 Task: Look for space in Chegutu, Zimbabwe from 26th August, 2023 to 10th September, 2023 for 6 adults, 2 children in price range Rs.10000 to Rs.15000. Place can be entire place or shared room with 6 bedrooms having 6 beds and 6 bathrooms. Property type can be house, flat, guest house. Amenities needed are: wifi, TV, free parkinig on premises, gym, breakfast. Booking option can be shelf check-in. Required host language is English.
Action: Mouse moved to (405, 104)
Screenshot: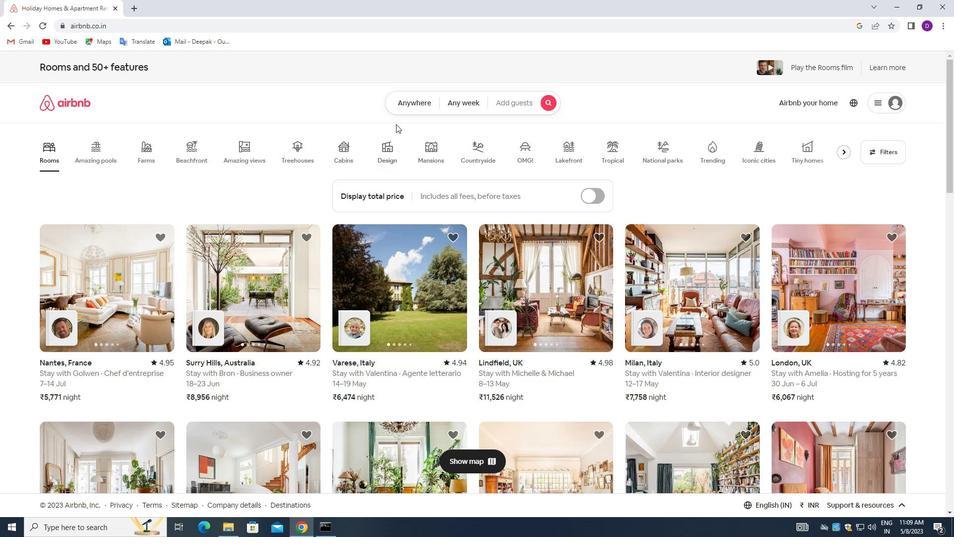 
Action: Mouse pressed left at (405, 104)
Screenshot: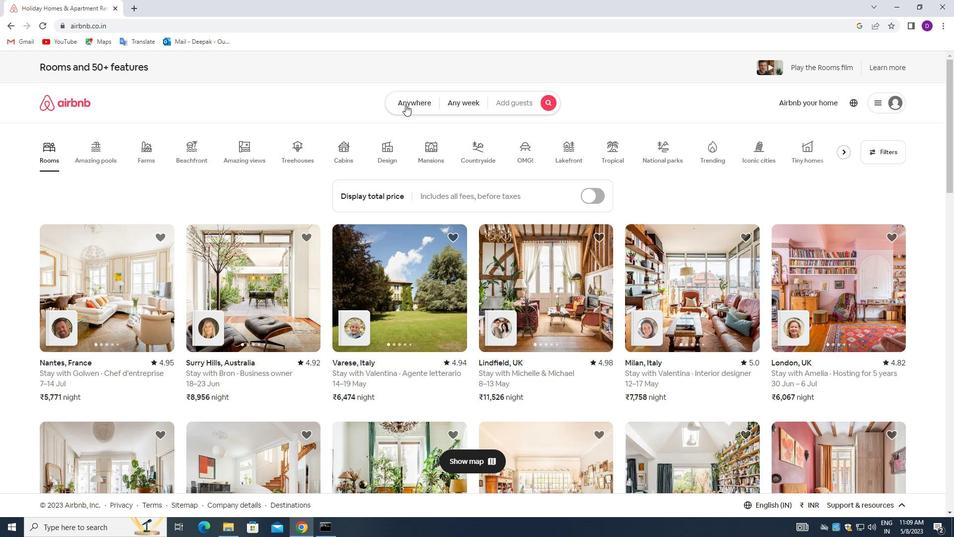
Action: Mouse moved to (339, 138)
Screenshot: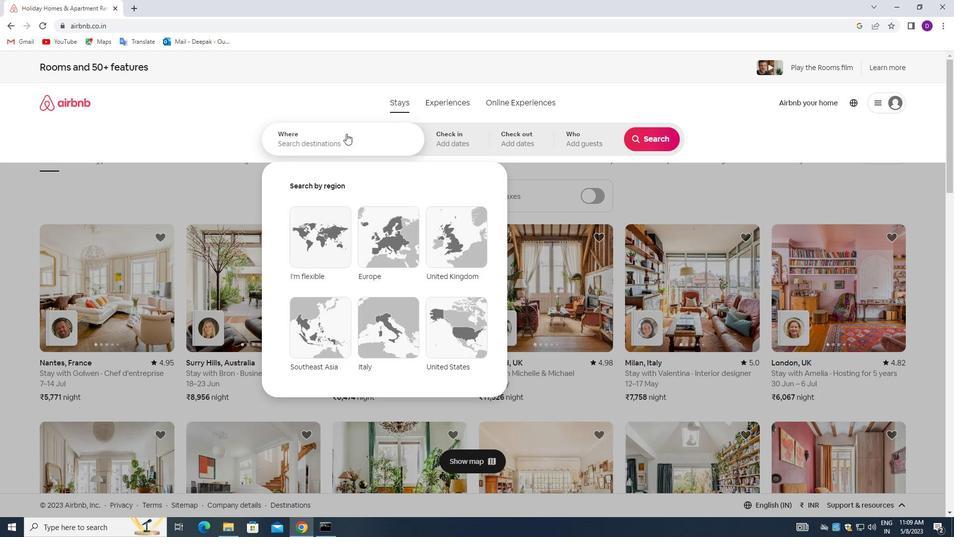 
Action: Mouse pressed left at (339, 138)
Screenshot: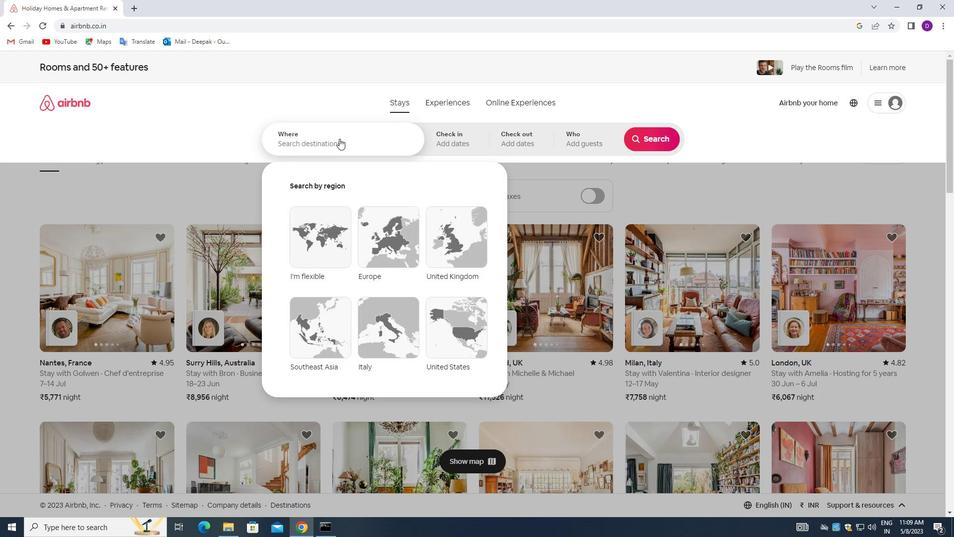 
Action: Mouse moved to (200, 190)
Screenshot: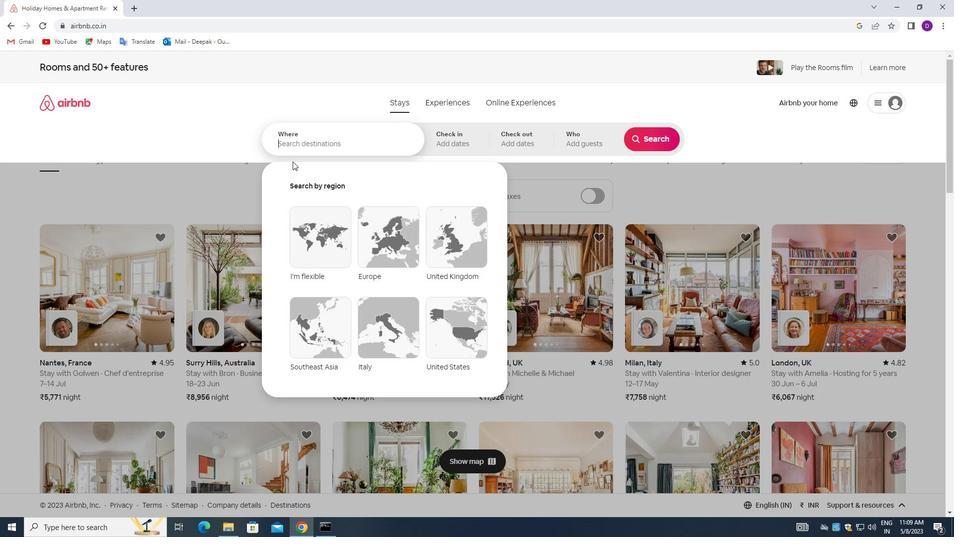 
Action: Key pressed <Key.shift_r>Space<Key.space><Key.backspace><Key.backspace><Key.backspace><Key.backspace><Key.backspace><Key.backspace><Key.backspace><Key.shift_r><Key.shift_r><Key.shift_r>Chegutu,<Key.space><Key.shift_r>Zimbabwe<Key.enter>
Screenshot: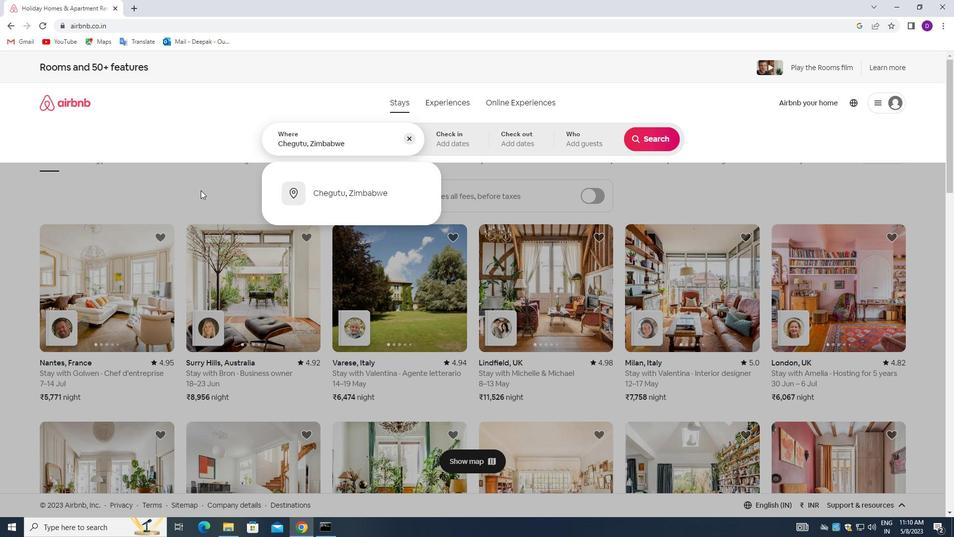
Action: Mouse moved to (648, 219)
Screenshot: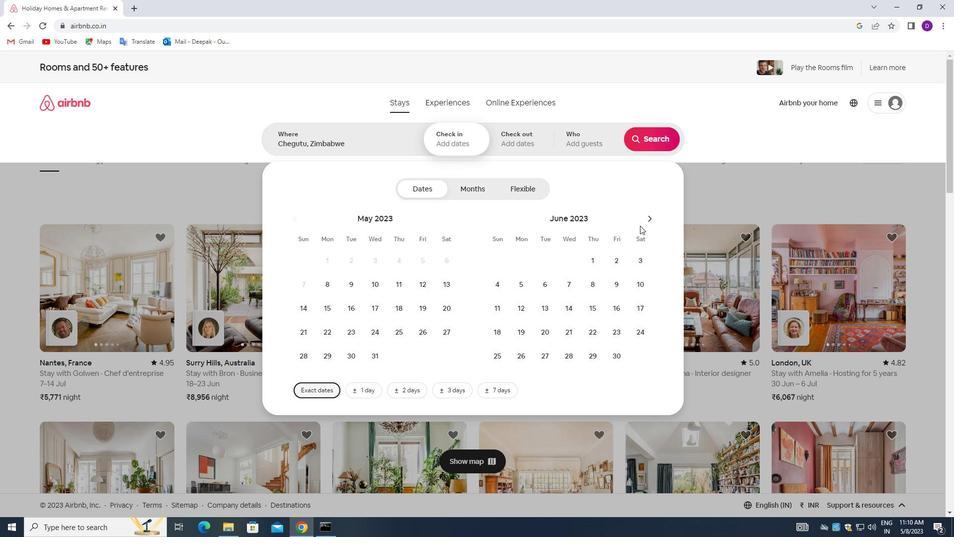 
Action: Mouse pressed left at (648, 219)
Screenshot: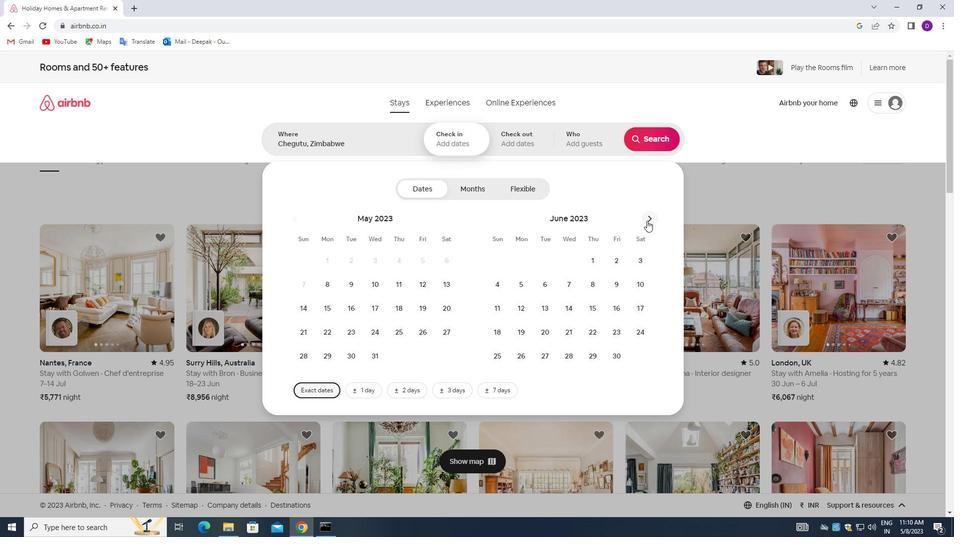 
Action: Mouse moved to (648, 219)
Screenshot: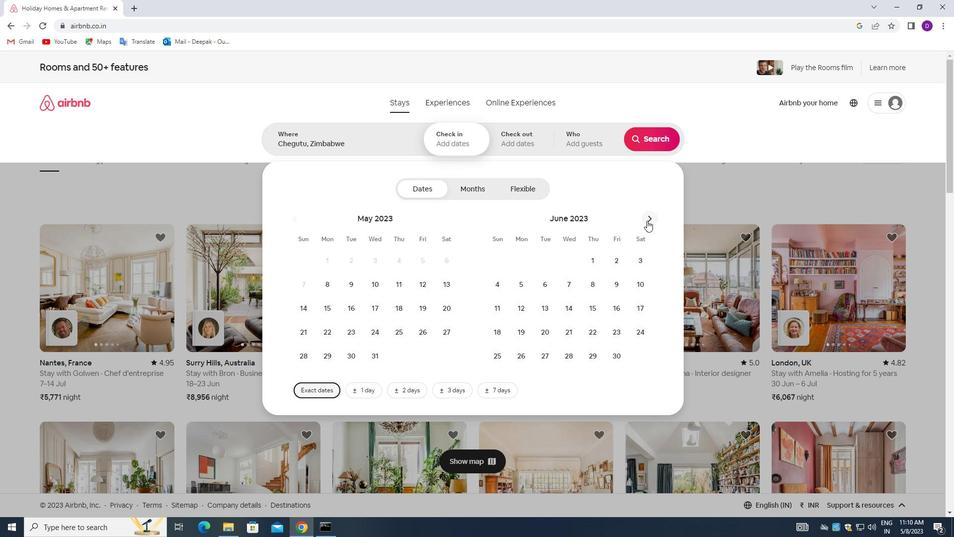 
Action: Mouse pressed left at (648, 219)
Screenshot: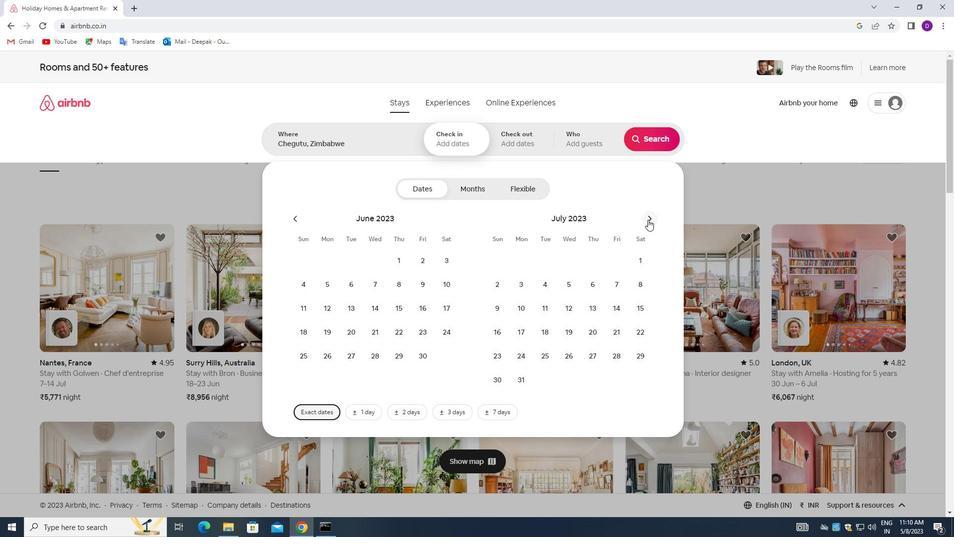 
Action: Mouse pressed left at (648, 219)
Screenshot: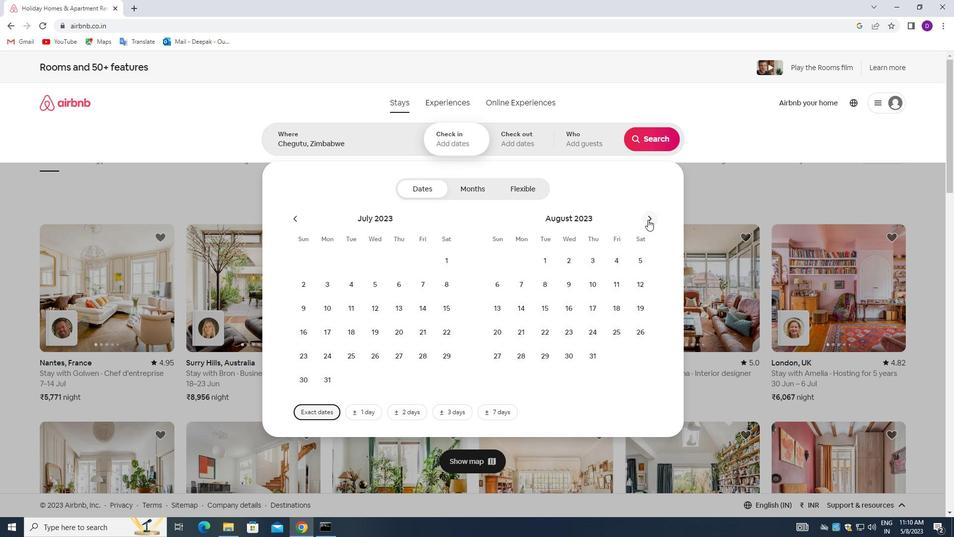 
Action: Mouse moved to (445, 325)
Screenshot: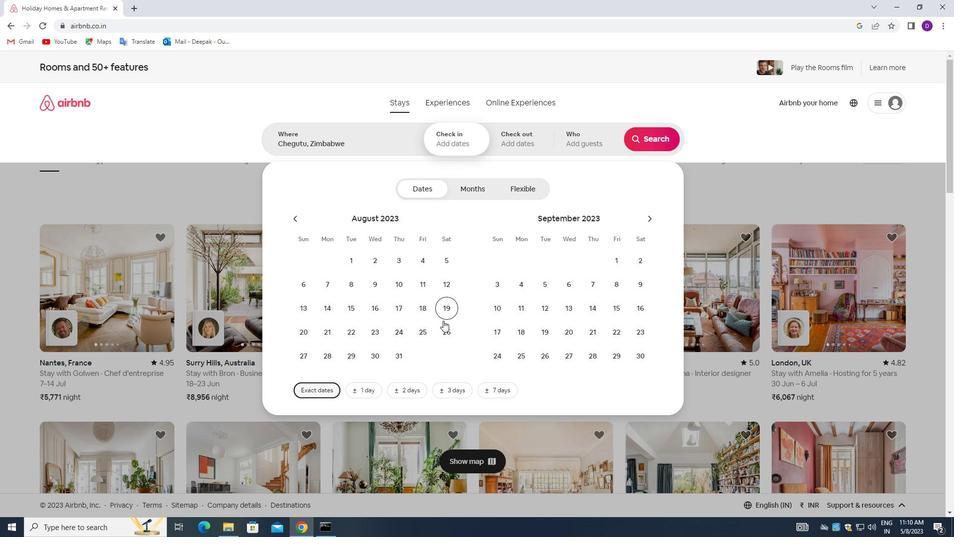 
Action: Mouse pressed left at (445, 325)
Screenshot: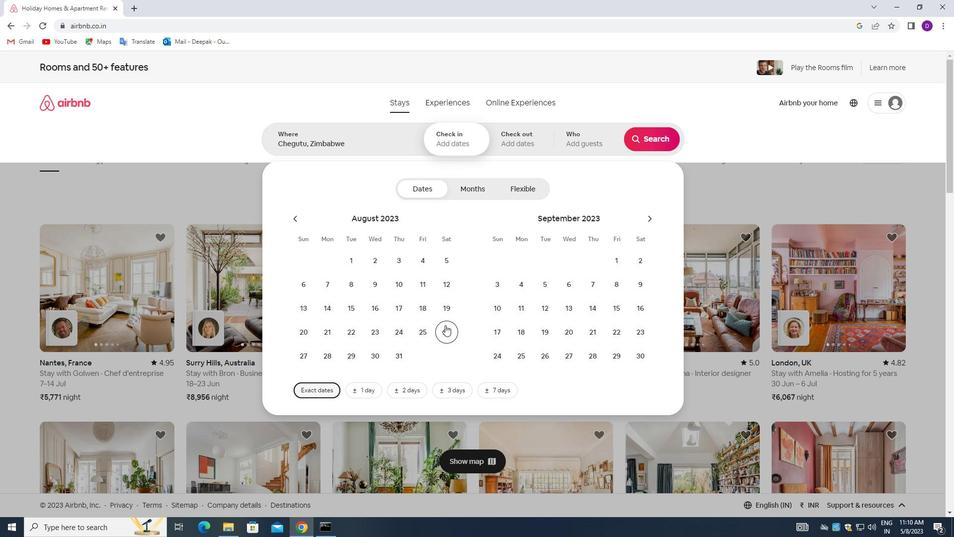 
Action: Mouse moved to (487, 308)
Screenshot: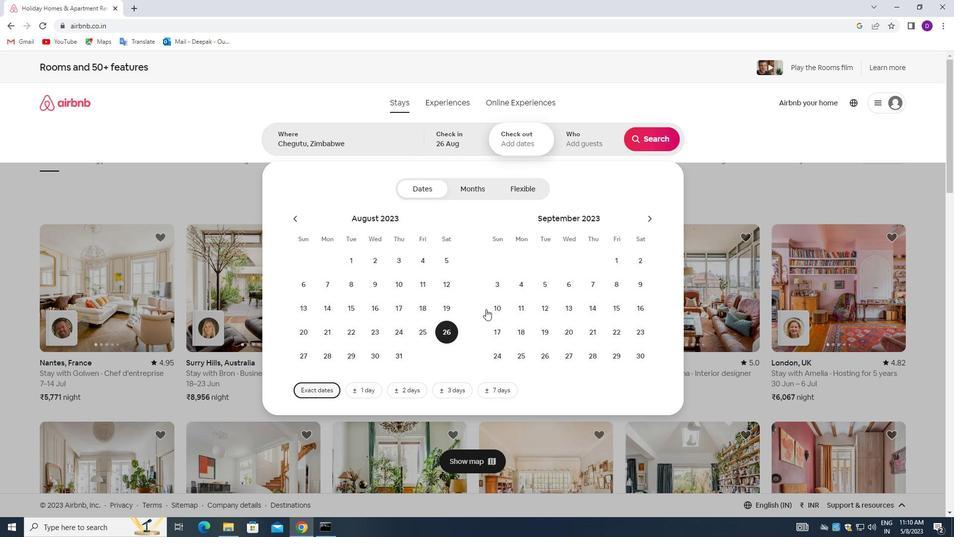 
Action: Mouse pressed left at (487, 308)
Screenshot: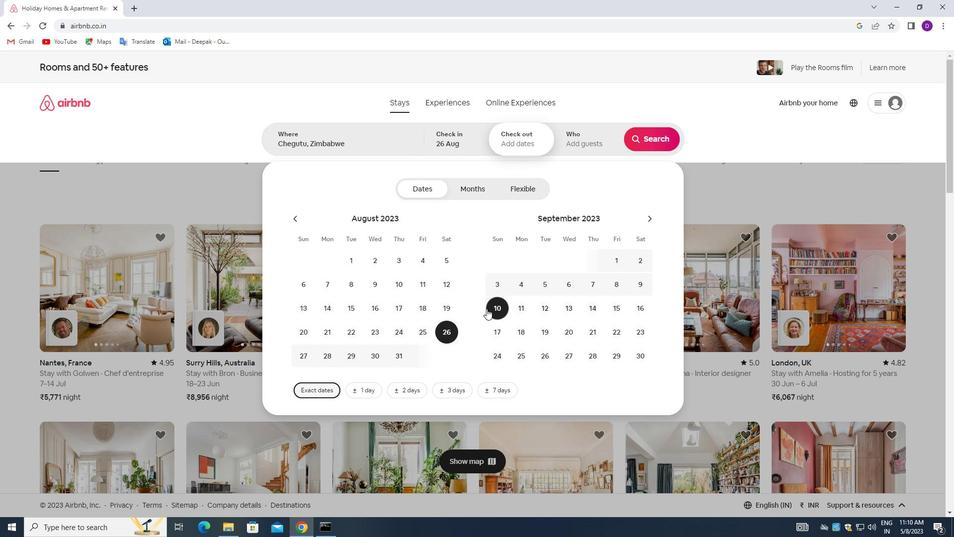 
Action: Mouse moved to (579, 141)
Screenshot: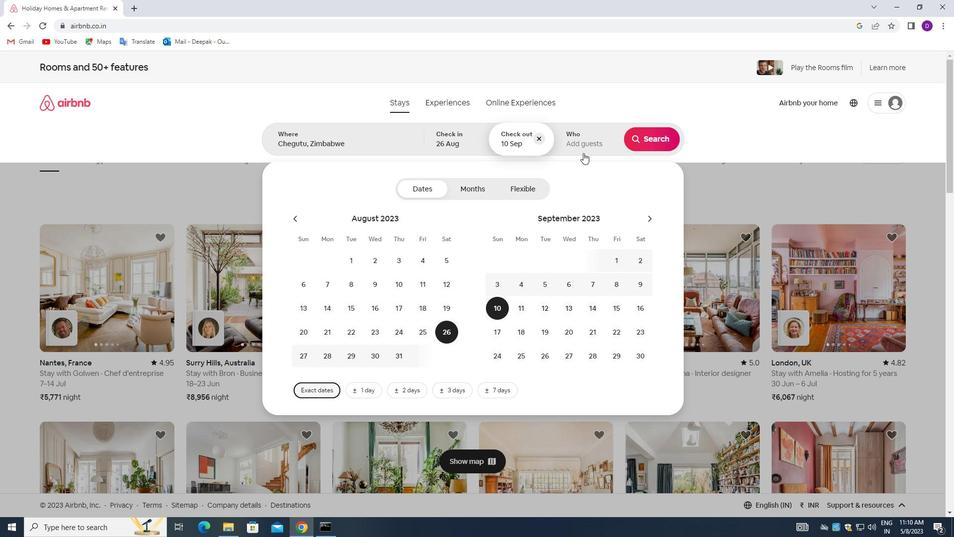 
Action: Mouse pressed left at (579, 141)
Screenshot: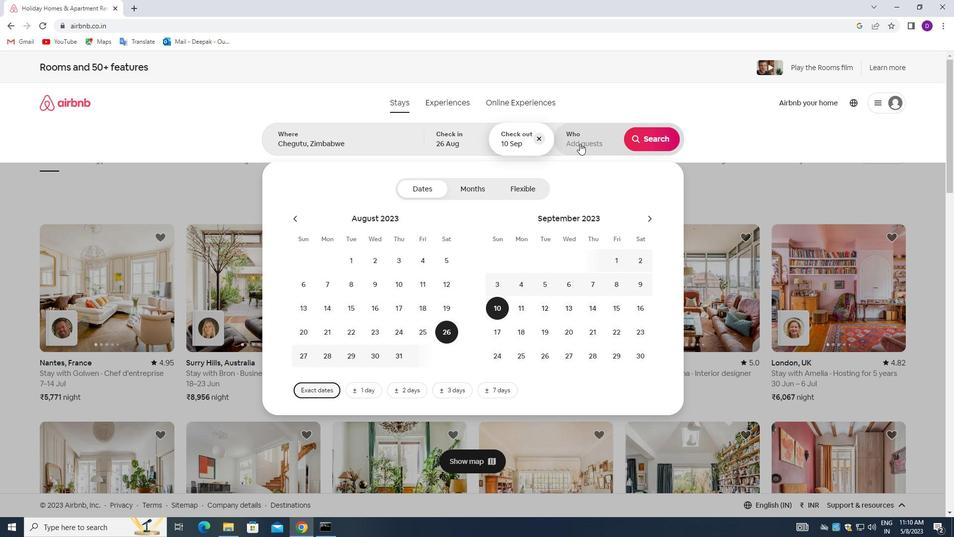 
Action: Mouse moved to (653, 192)
Screenshot: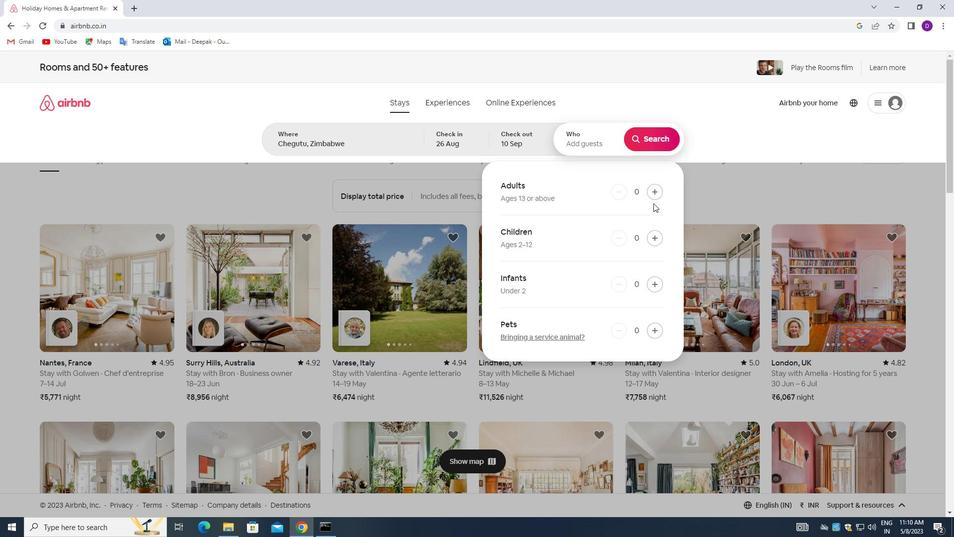 
Action: Mouse pressed left at (653, 192)
Screenshot: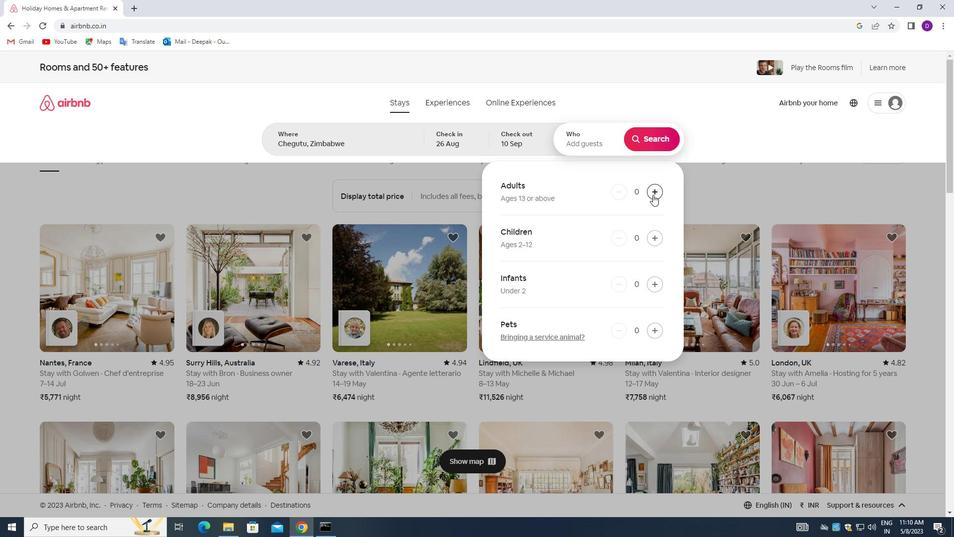 
Action: Mouse pressed left at (653, 192)
Screenshot: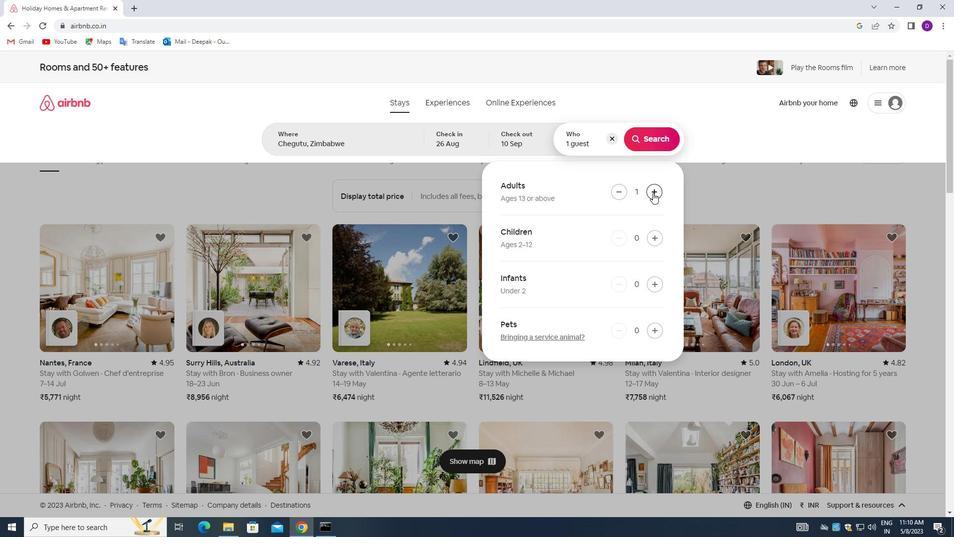 
Action: Mouse pressed left at (653, 192)
Screenshot: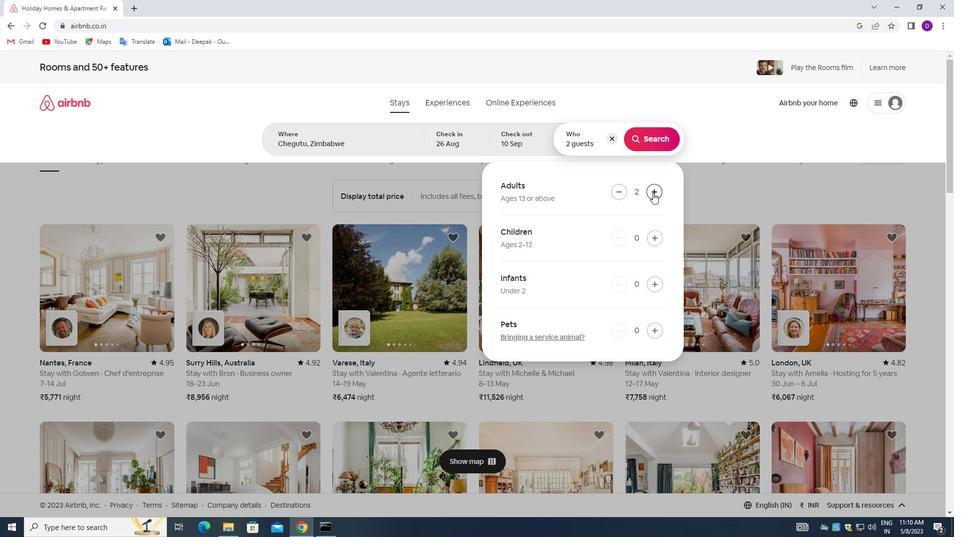 
Action: Mouse pressed left at (653, 192)
Screenshot: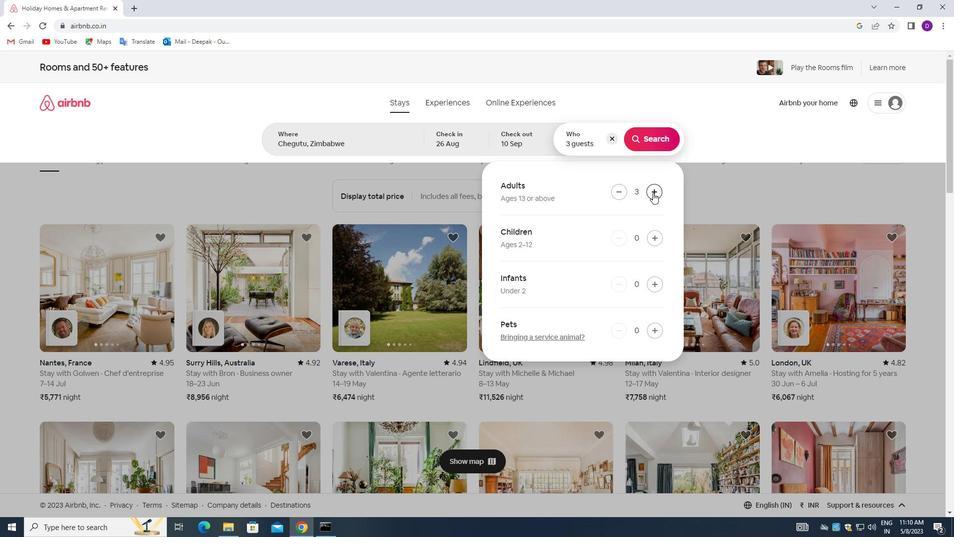 
Action: Mouse pressed left at (653, 192)
Screenshot: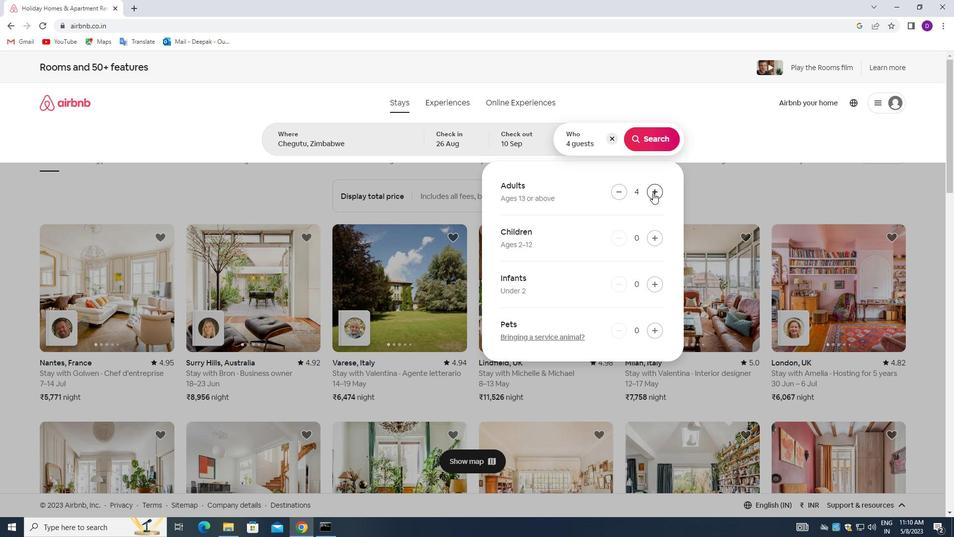 
Action: Mouse pressed left at (653, 192)
Screenshot: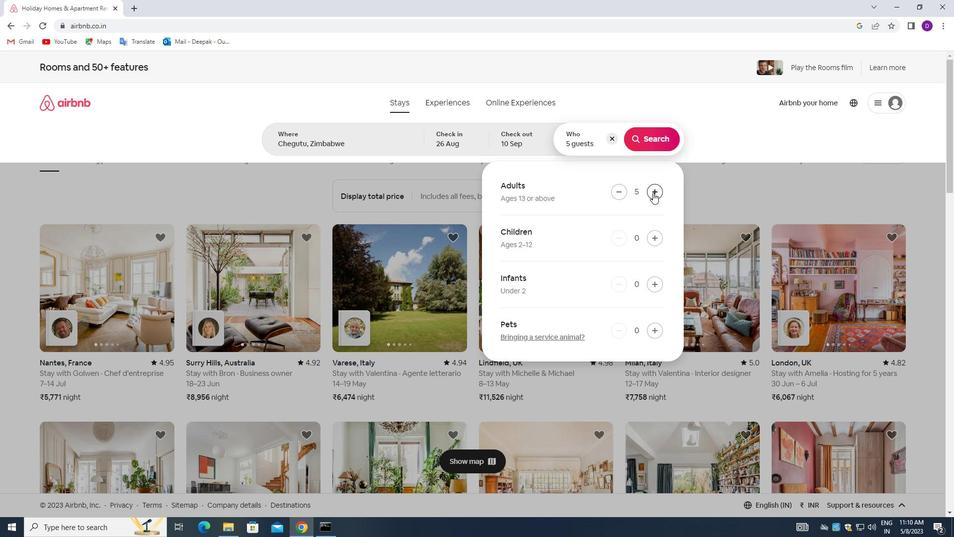 
Action: Mouse moved to (660, 238)
Screenshot: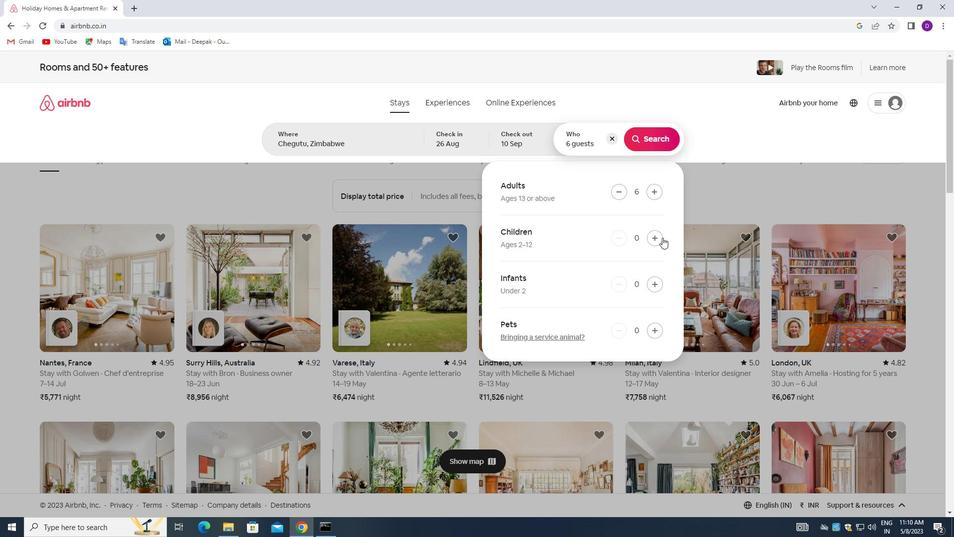 
Action: Mouse pressed left at (660, 238)
Screenshot: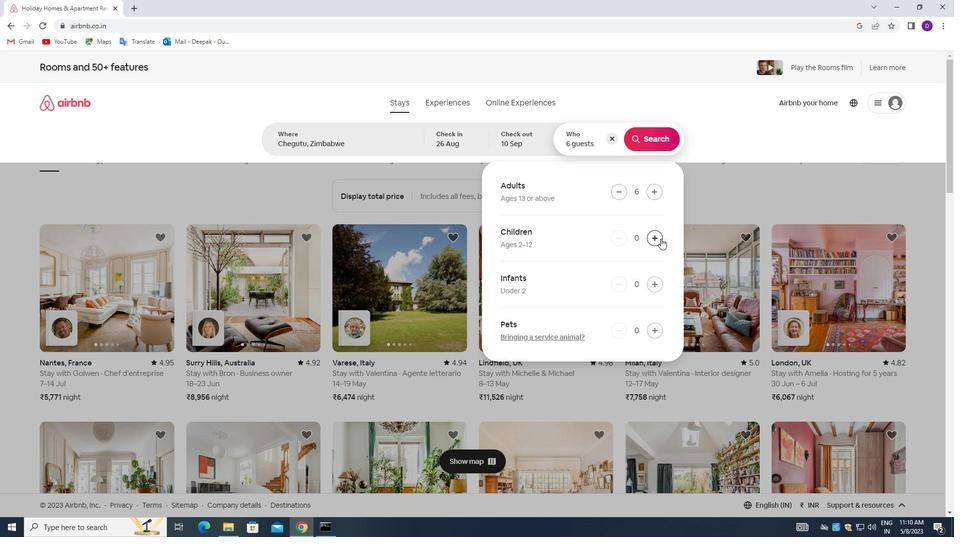 
Action: Mouse pressed left at (660, 238)
Screenshot: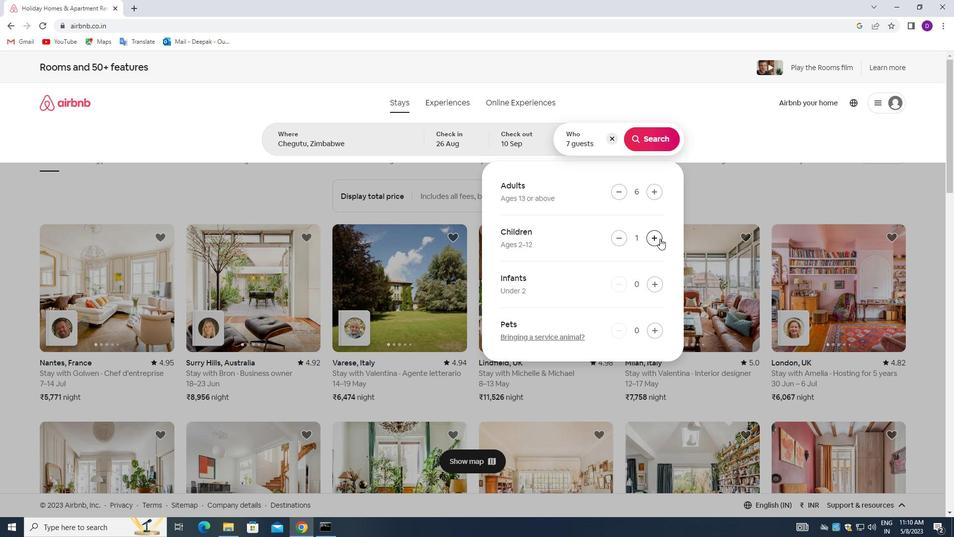 
Action: Mouse moved to (655, 140)
Screenshot: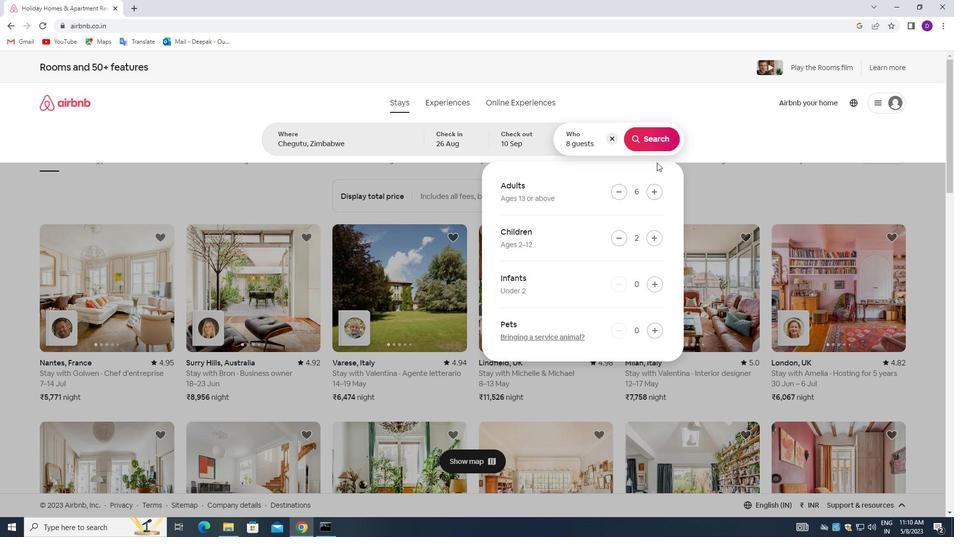 
Action: Mouse pressed left at (655, 140)
Screenshot: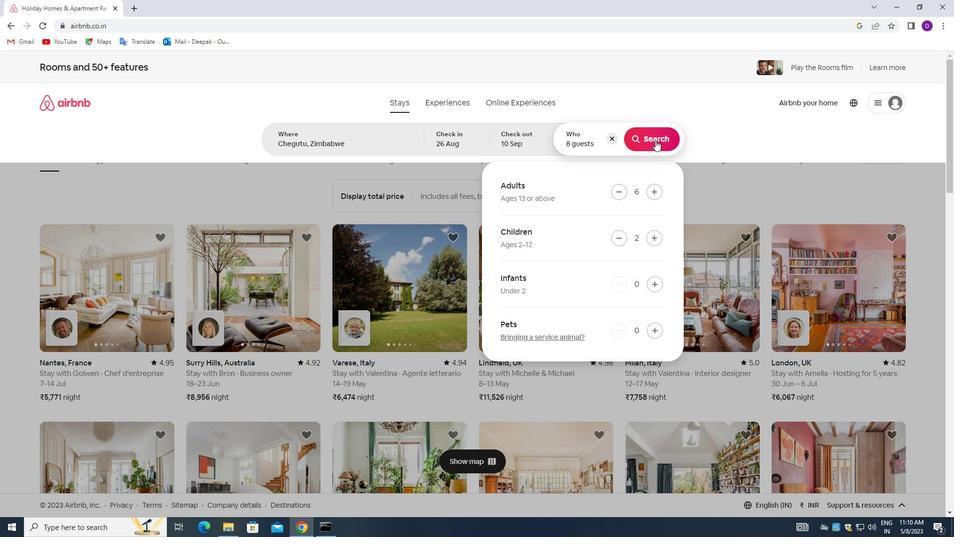 
Action: Mouse moved to (899, 111)
Screenshot: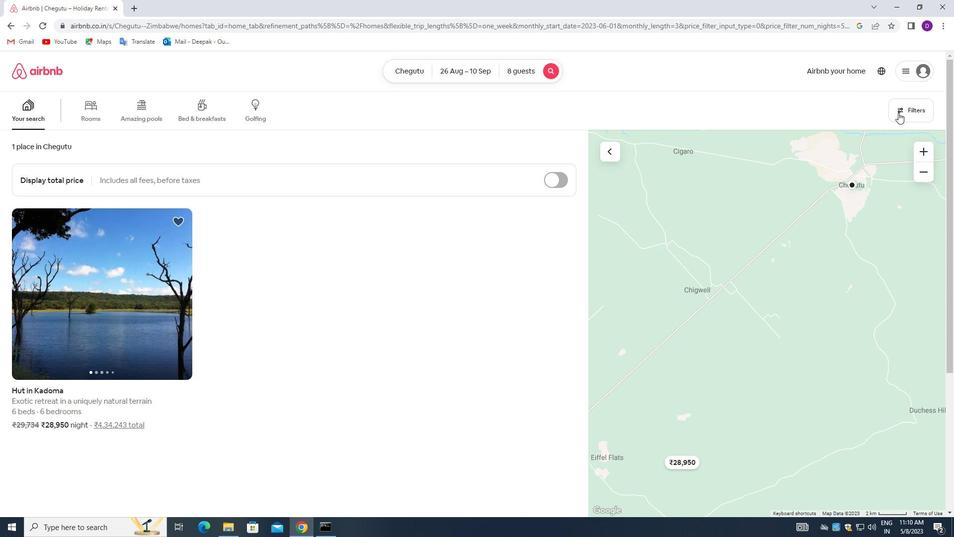 
Action: Mouse pressed left at (899, 111)
Screenshot: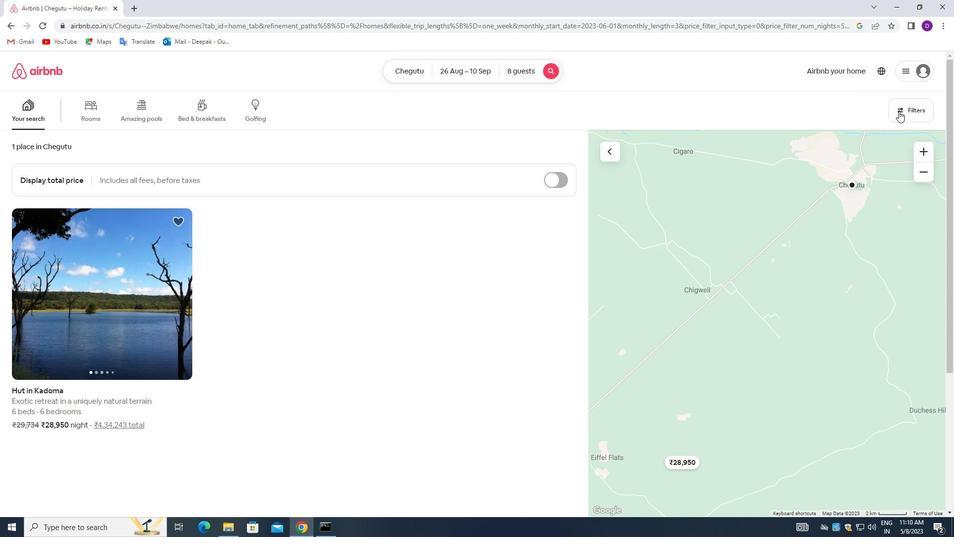 
Action: Mouse moved to (346, 356)
Screenshot: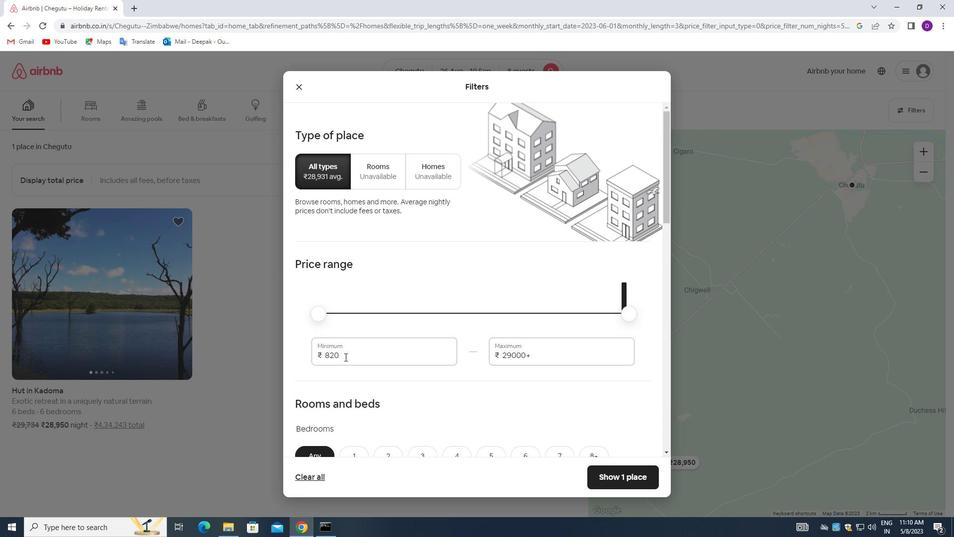 
Action: Mouse pressed left at (346, 356)
Screenshot: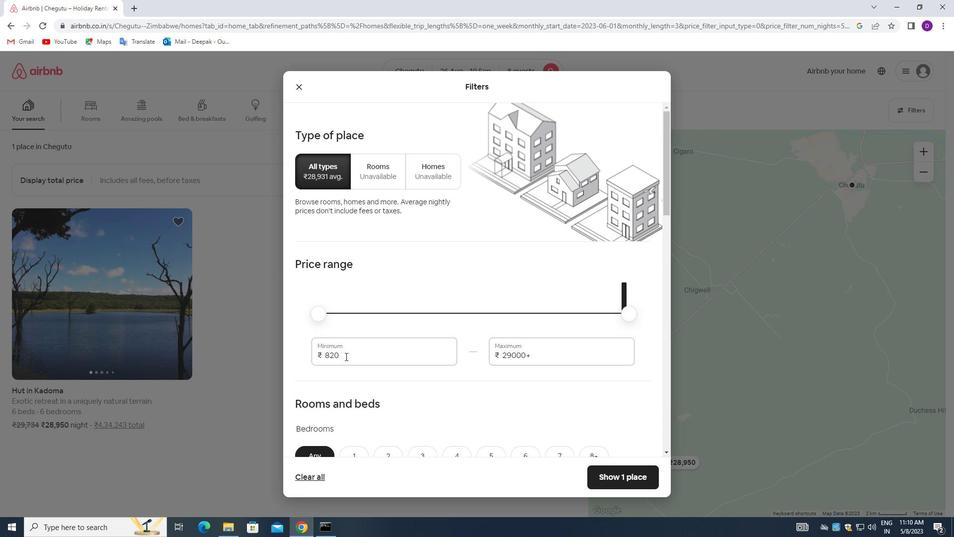 
Action: Mouse pressed left at (346, 356)
Screenshot: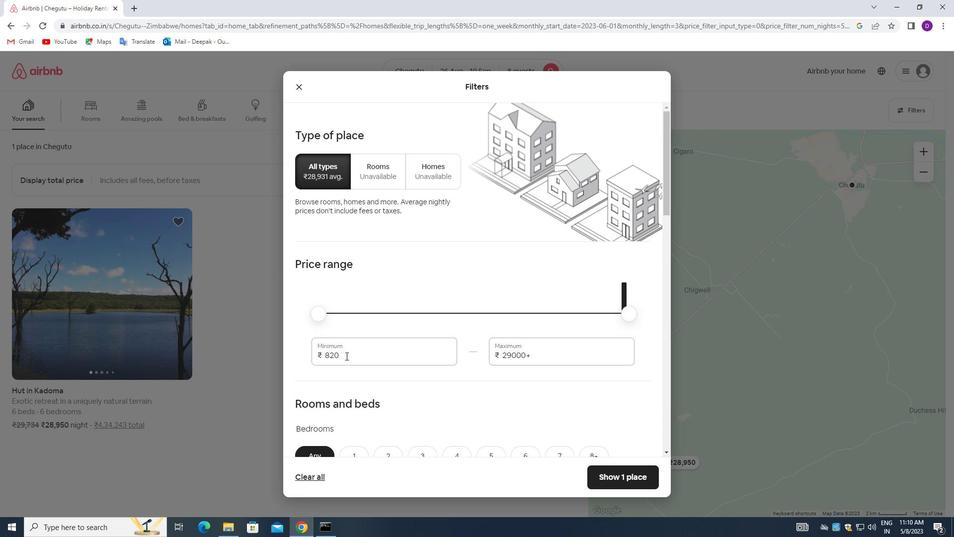 
Action: Key pressed 10000<Key.tab>15000
Screenshot: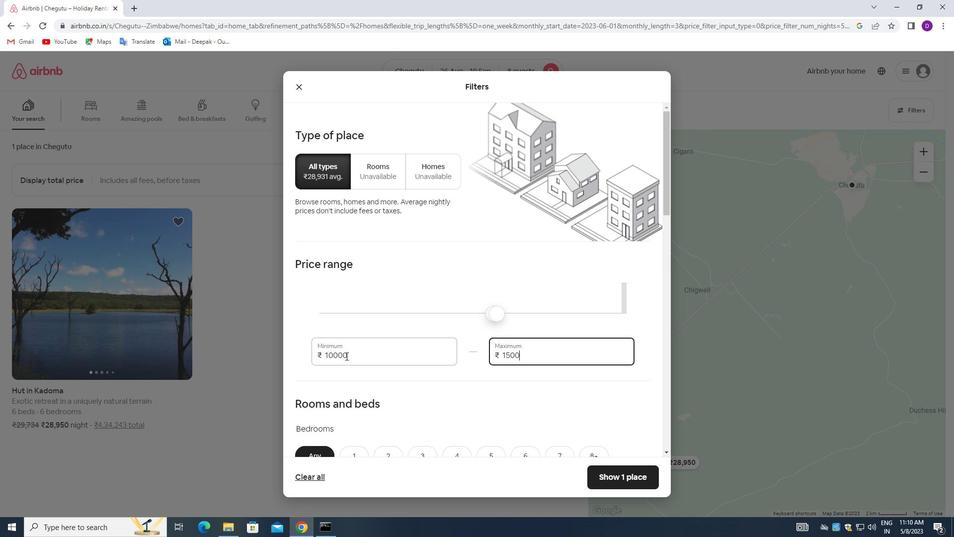 
Action: Mouse moved to (355, 350)
Screenshot: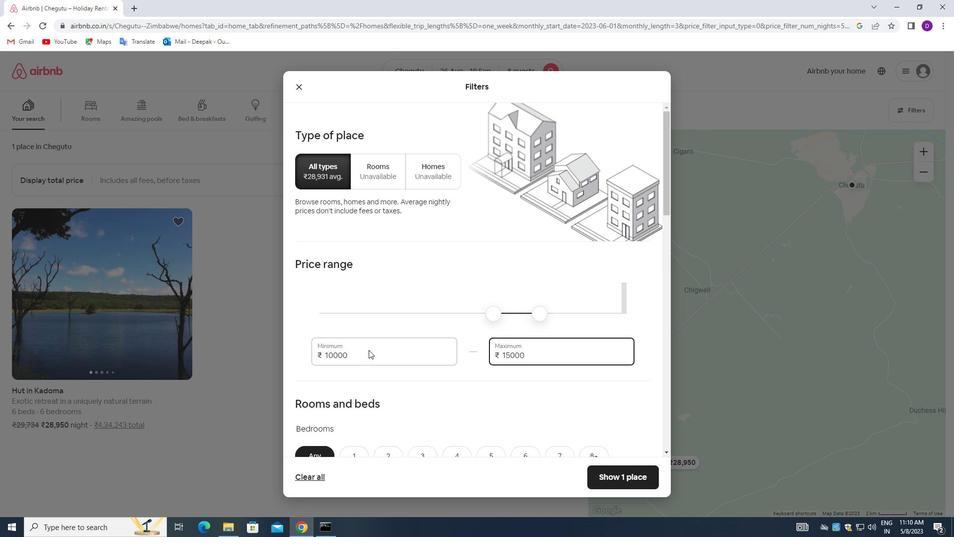 
Action: Mouse scrolled (355, 350) with delta (0, 0)
Screenshot: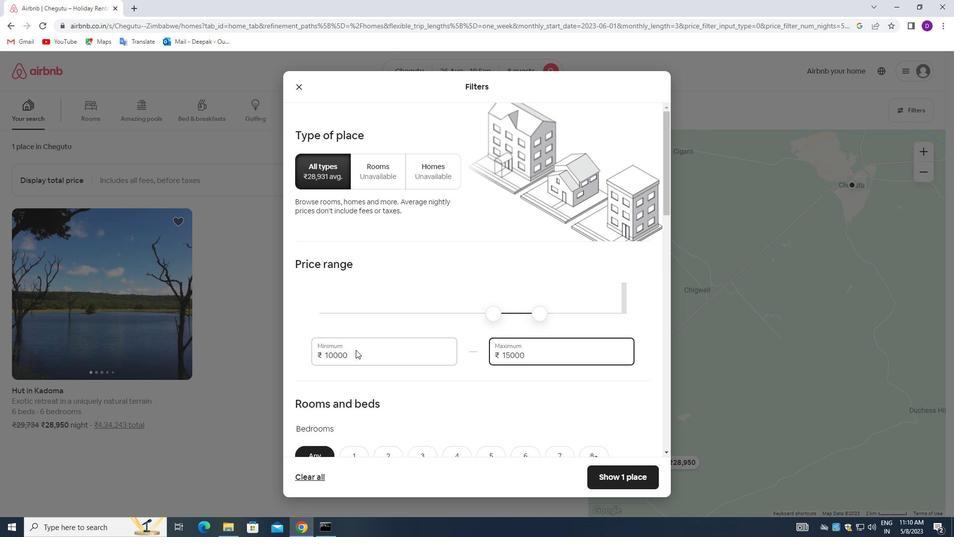 
Action: Mouse moved to (365, 350)
Screenshot: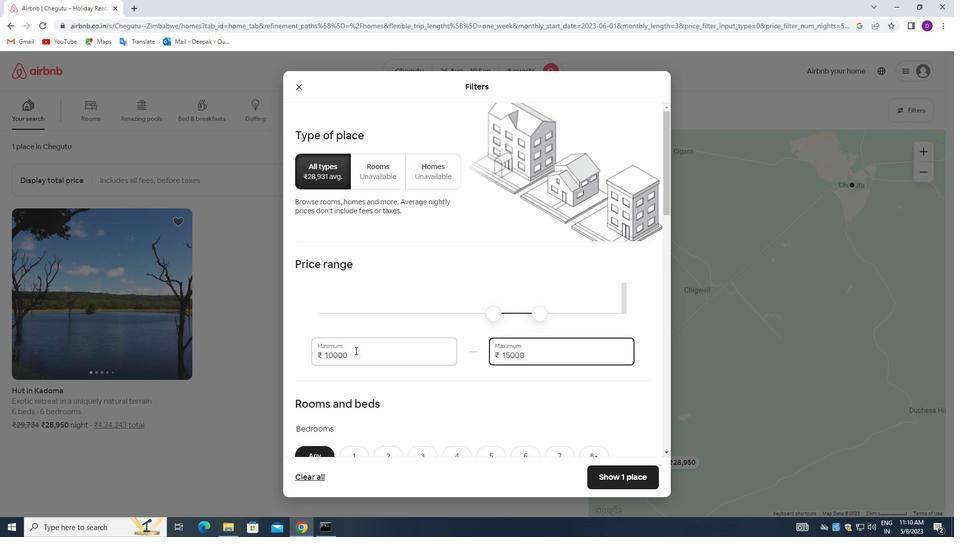 
Action: Mouse scrolled (365, 350) with delta (0, 0)
Screenshot: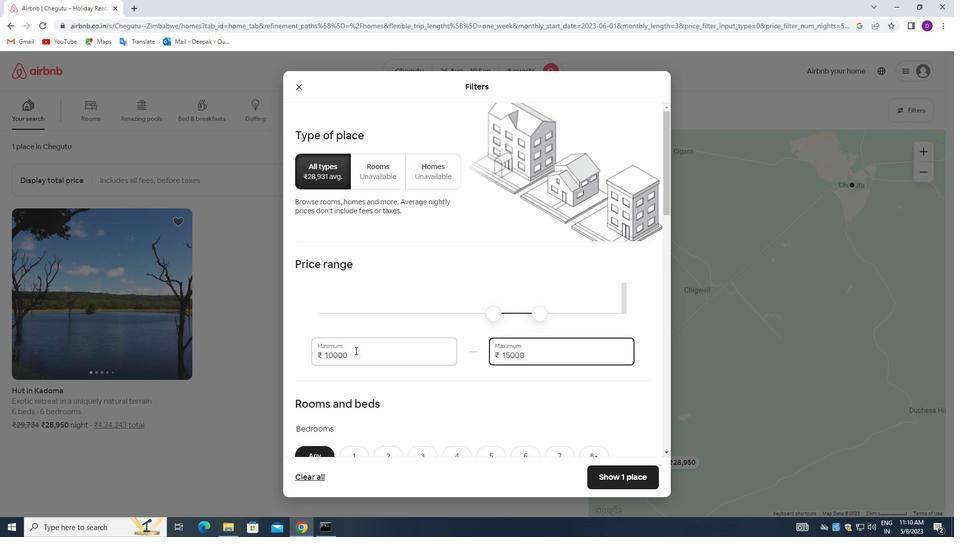 
Action: Mouse moved to (377, 348)
Screenshot: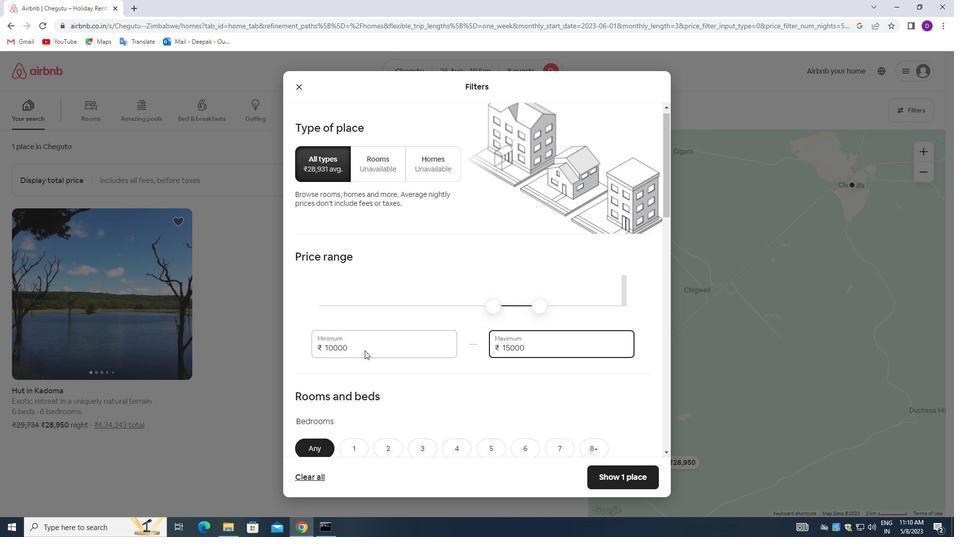 
Action: Mouse scrolled (377, 348) with delta (0, 0)
Screenshot: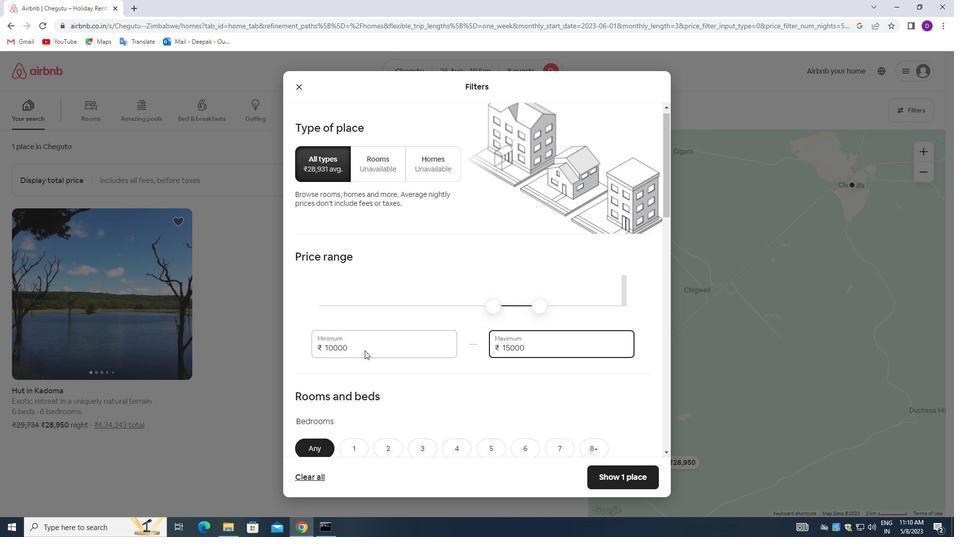 
Action: Mouse moved to (521, 316)
Screenshot: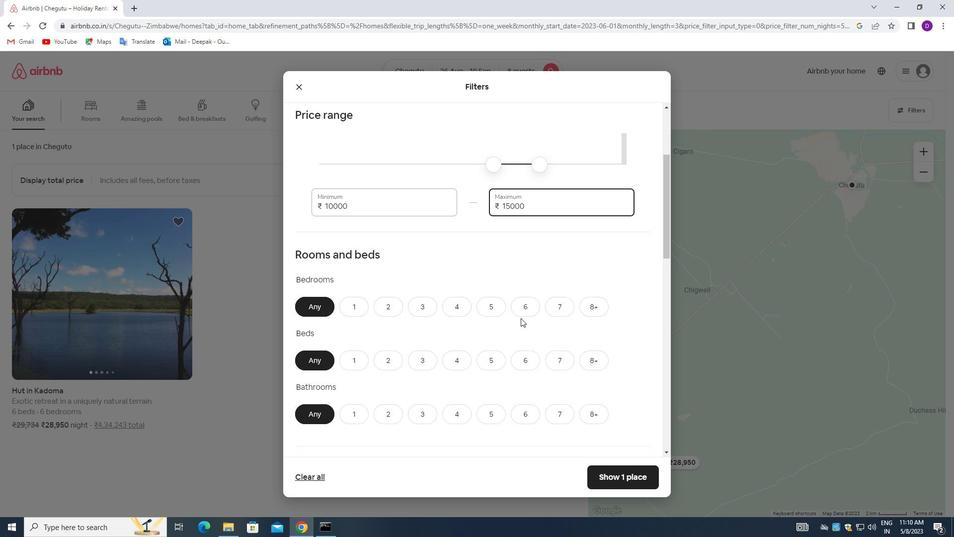 
Action: Mouse pressed left at (521, 316)
Screenshot: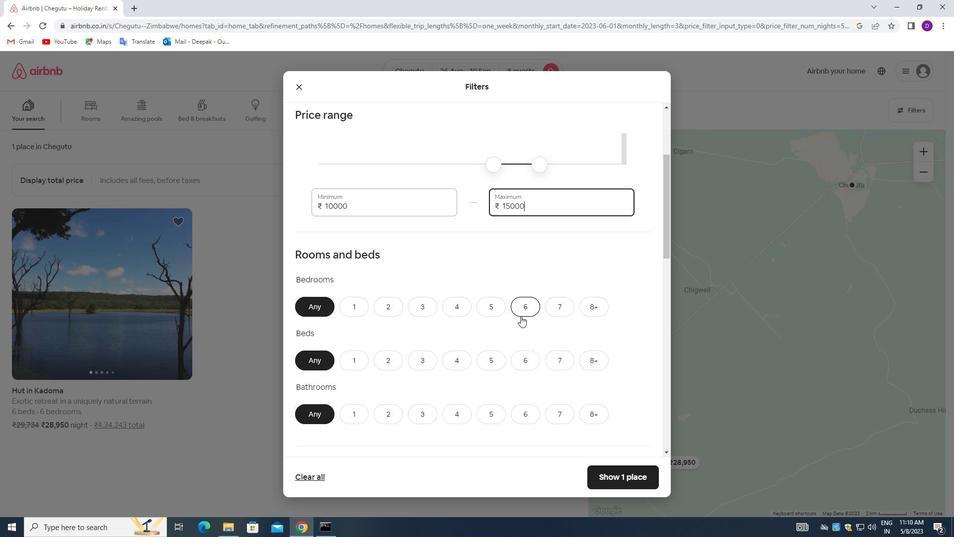 
Action: Mouse moved to (523, 366)
Screenshot: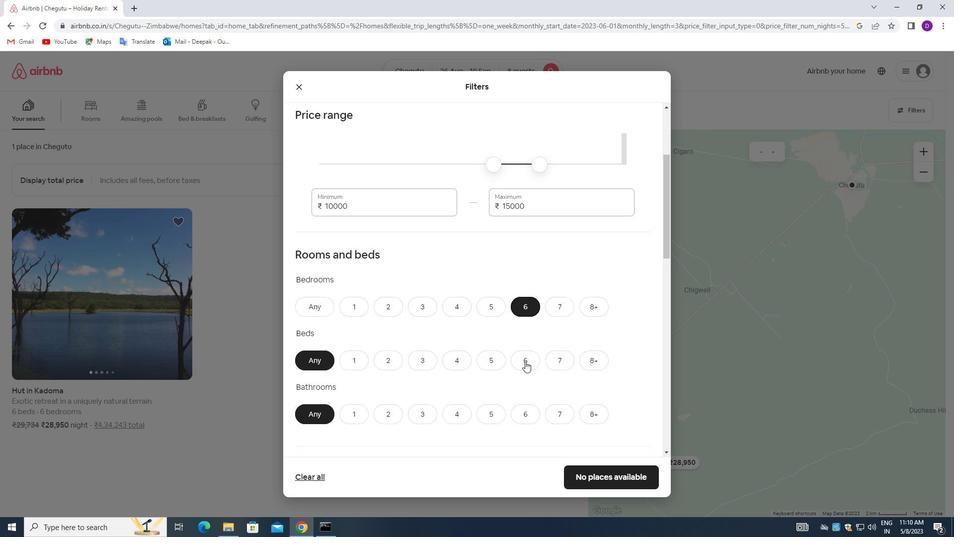 
Action: Mouse pressed left at (523, 366)
Screenshot: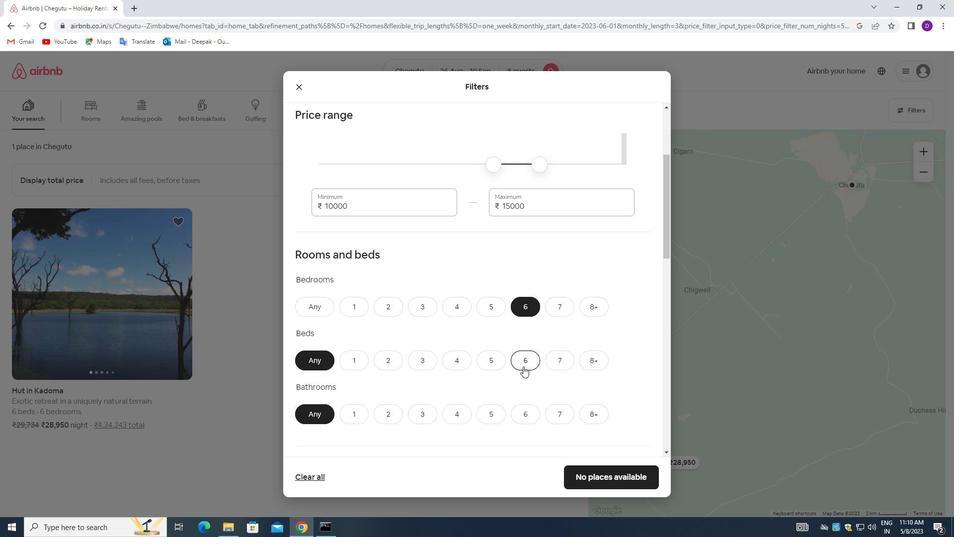 
Action: Mouse moved to (530, 421)
Screenshot: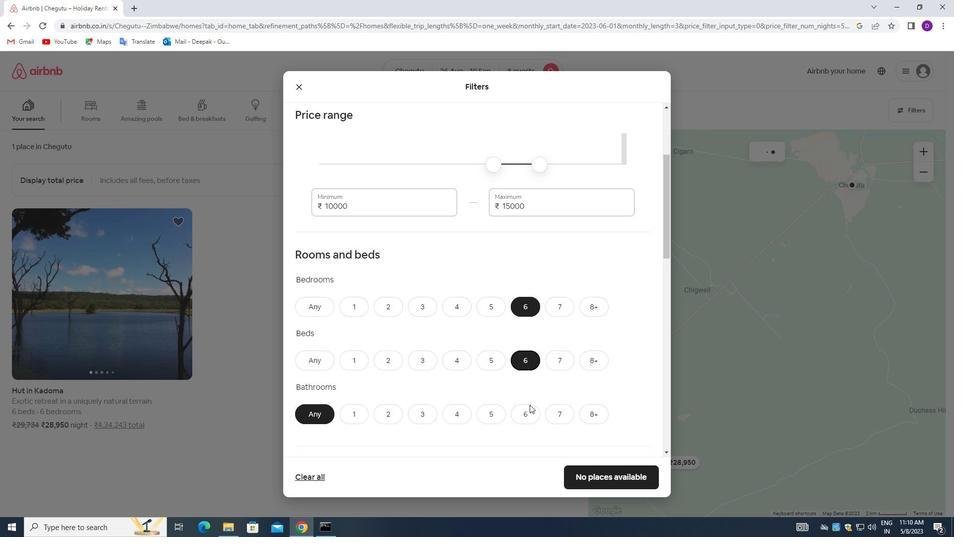 
Action: Mouse pressed left at (530, 421)
Screenshot: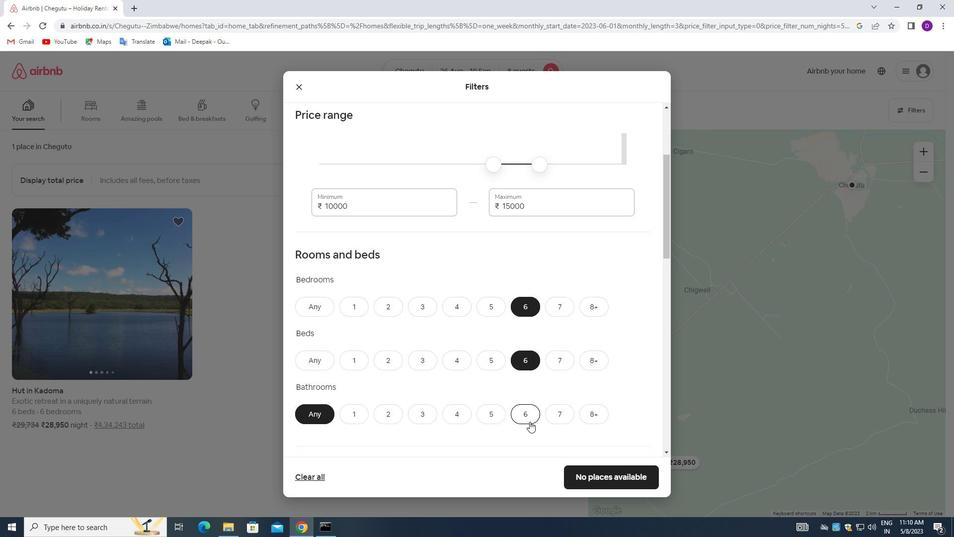 
Action: Mouse moved to (526, 350)
Screenshot: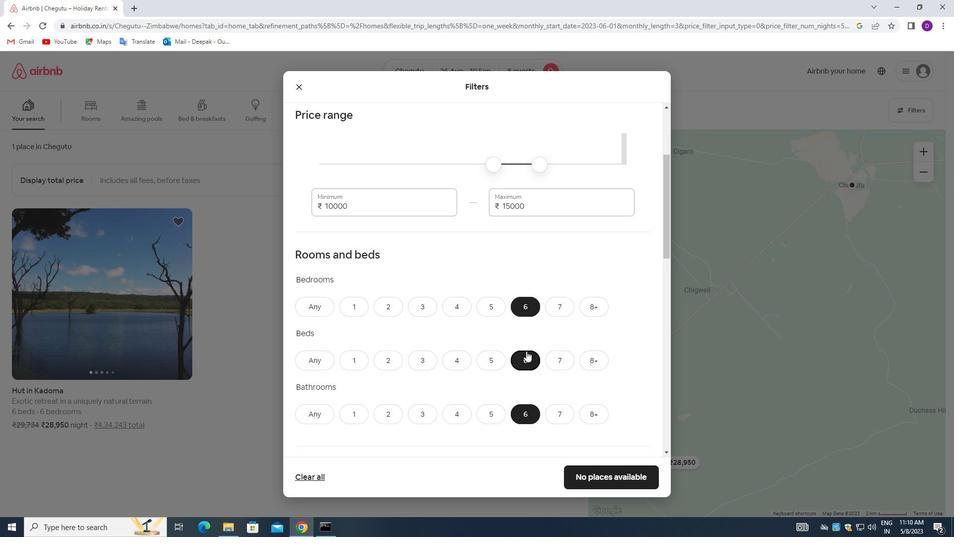 
Action: Mouse scrolled (526, 350) with delta (0, 0)
Screenshot: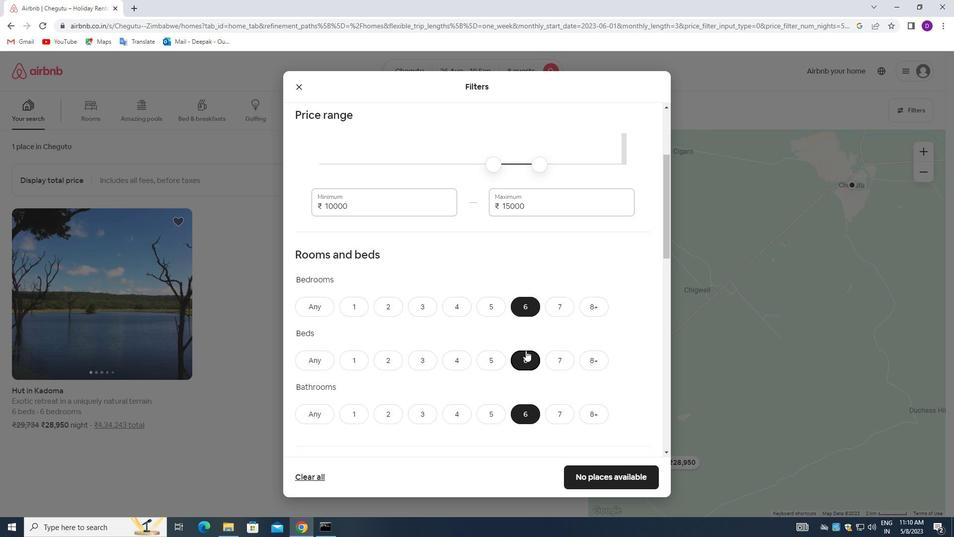 
Action: Mouse scrolled (526, 350) with delta (0, 0)
Screenshot: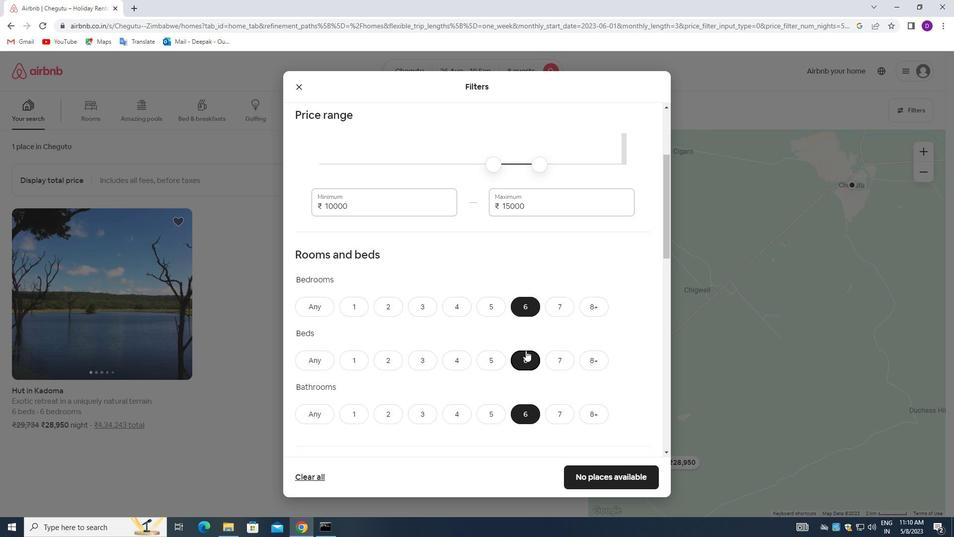 
Action: Mouse moved to (513, 347)
Screenshot: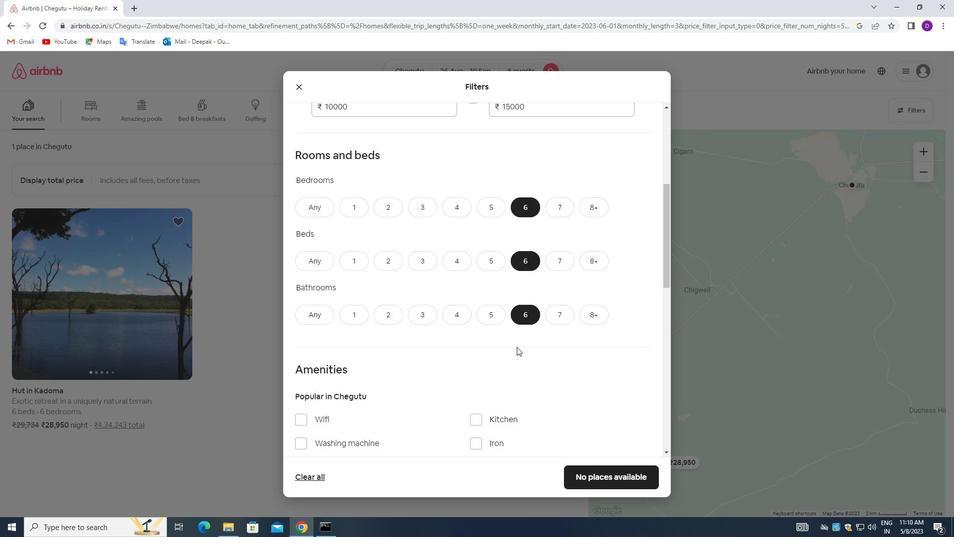 
Action: Mouse scrolled (513, 346) with delta (0, 0)
Screenshot: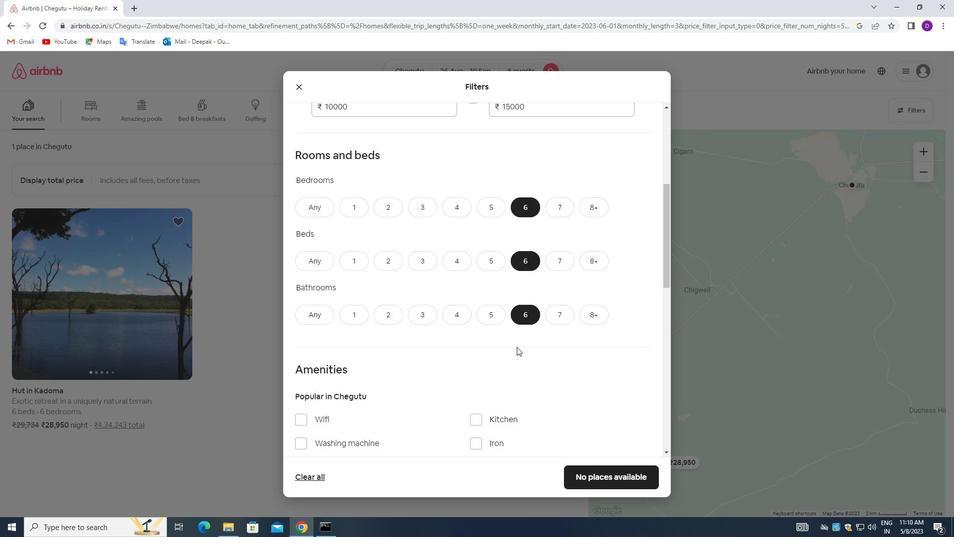 
Action: Mouse moved to (392, 370)
Screenshot: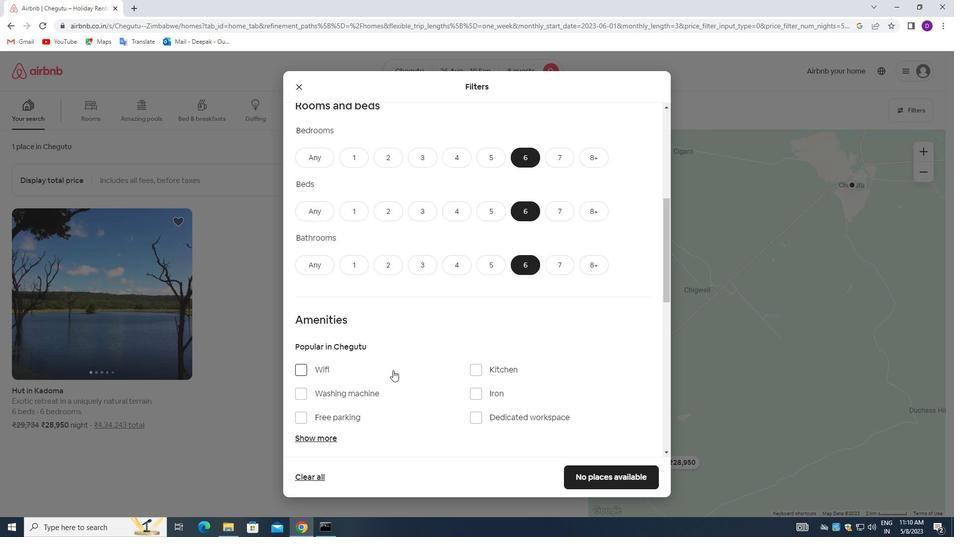
Action: Mouse scrolled (392, 370) with delta (0, 0)
Screenshot: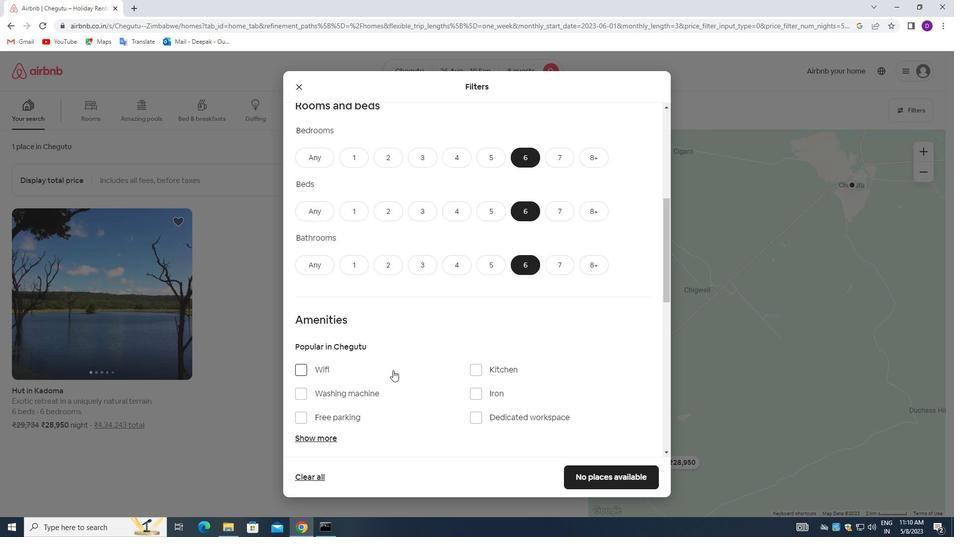
Action: Mouse moved to (305, 321)
Screenshot: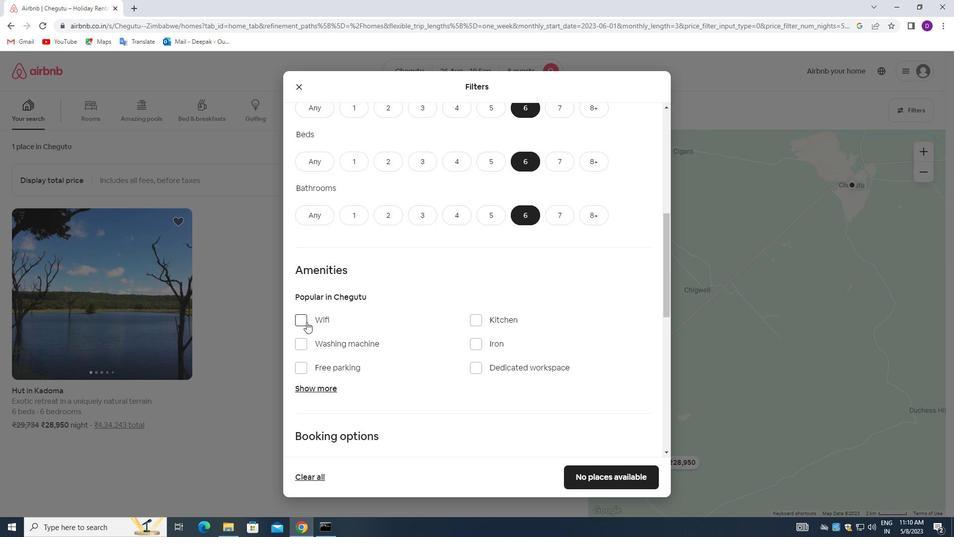 
Action: Mouse pressed left at (305, 321)
Screenshot: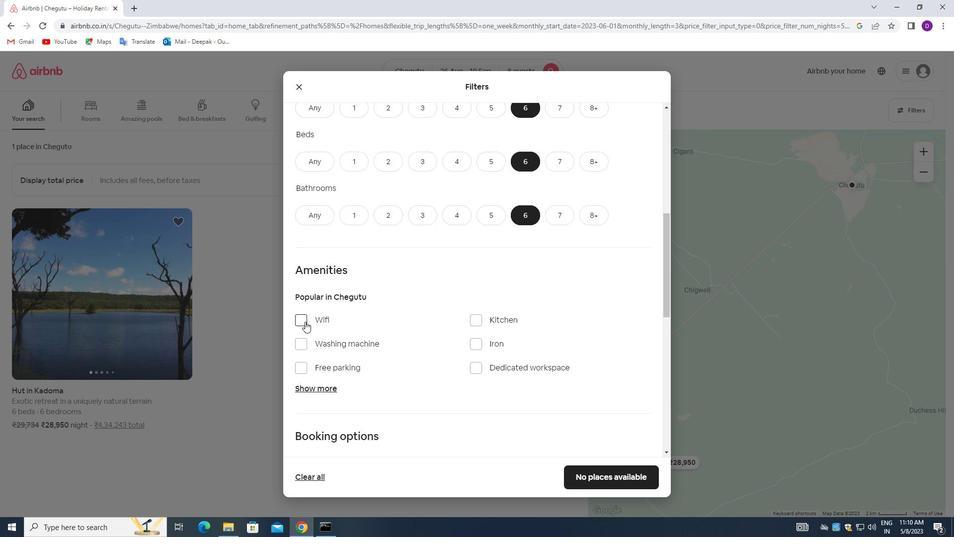 
Action: Mouse moved to (302, 371)
Screenshot: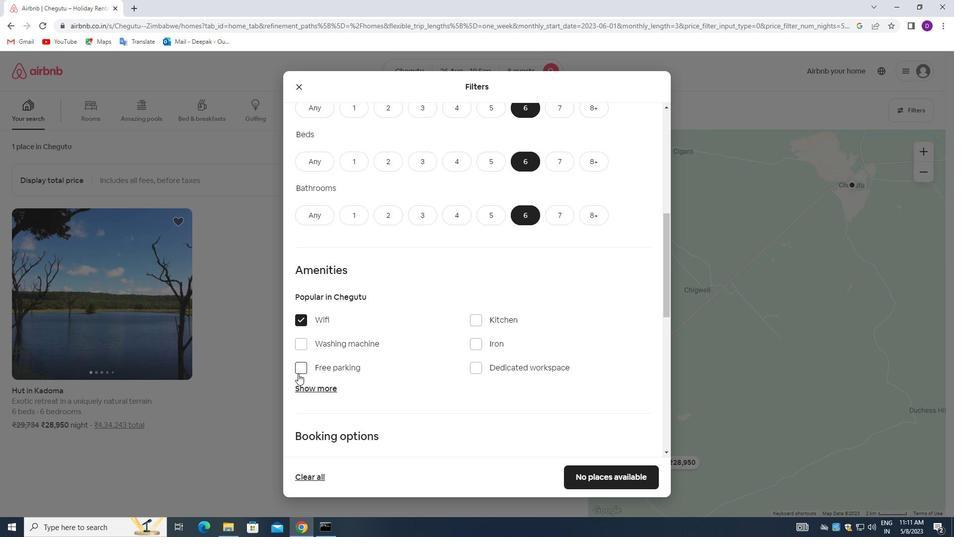
Action: Mouse pressed left at (302, 371)
Screenshot: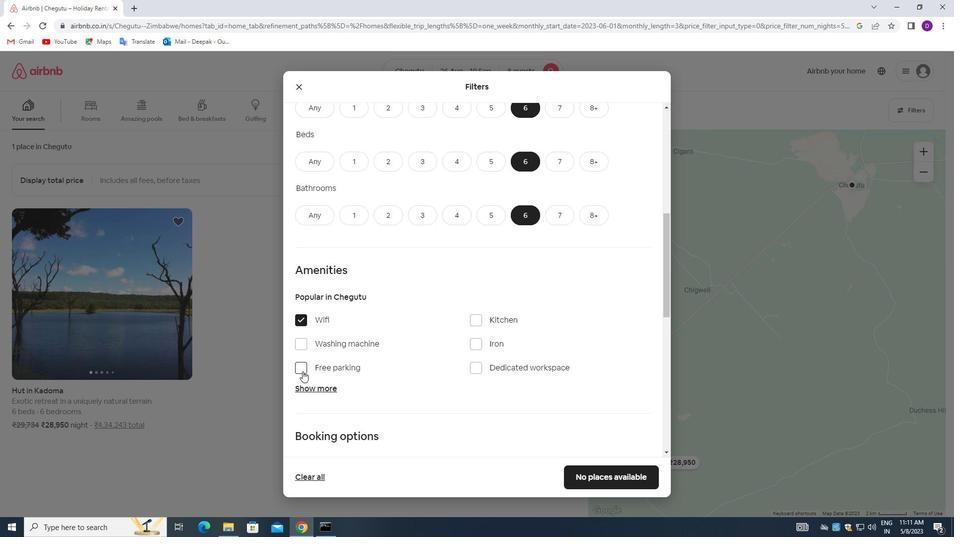
Action: Mouse moved to (315, 388)
Screenshot: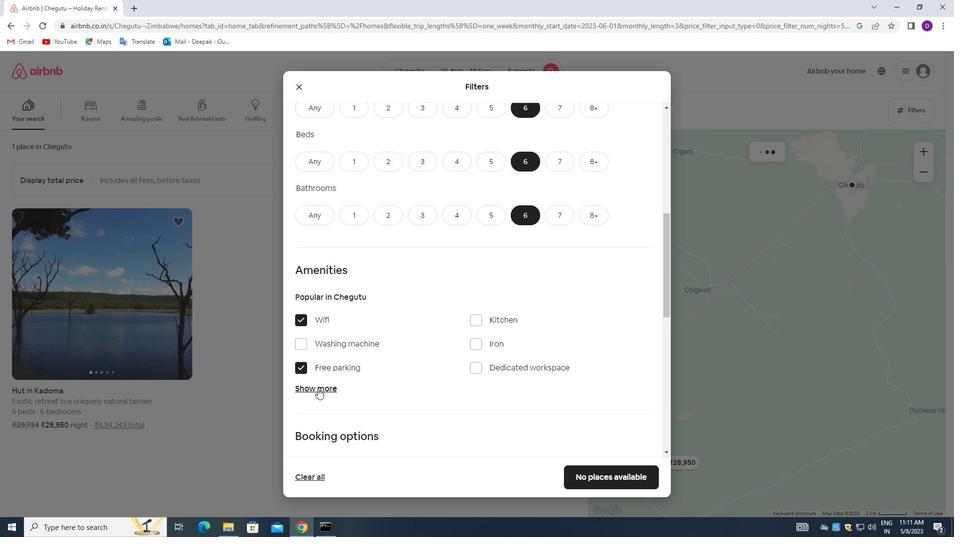 
Action: Mouse pressed left at (315, 388)
Screenshot: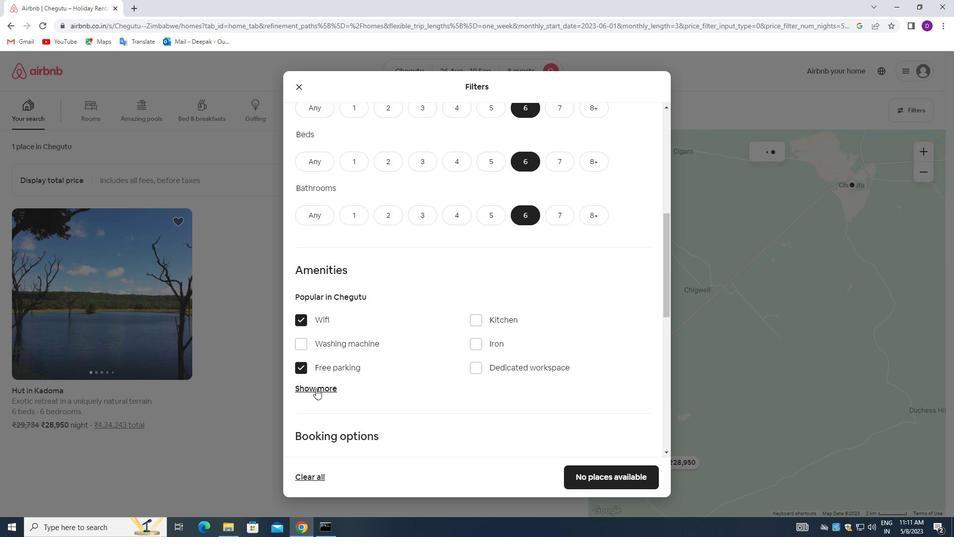 
Action: Mouse moved to (383, 345)
Screenshot: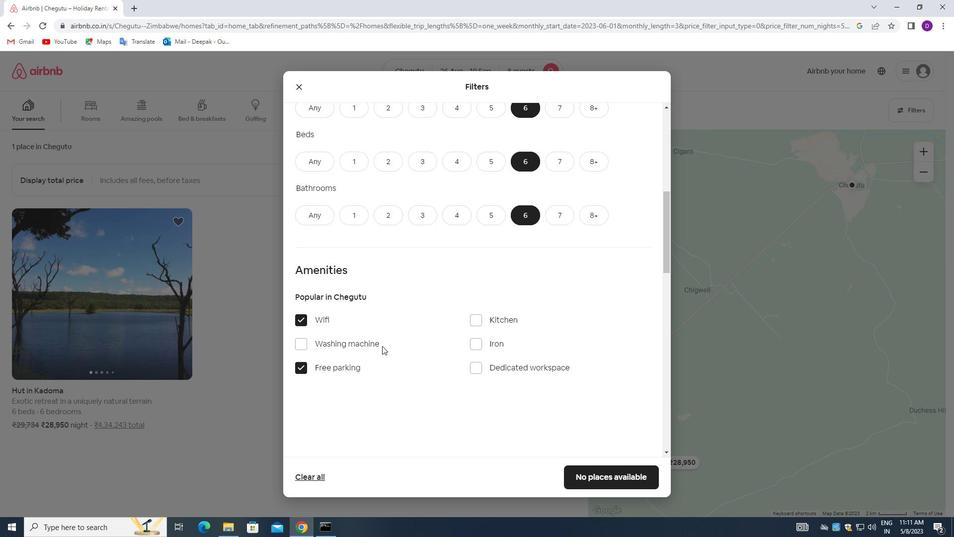 
Action: Mouse scrolled (383, 344) with delta (0, 0)
Screenshot: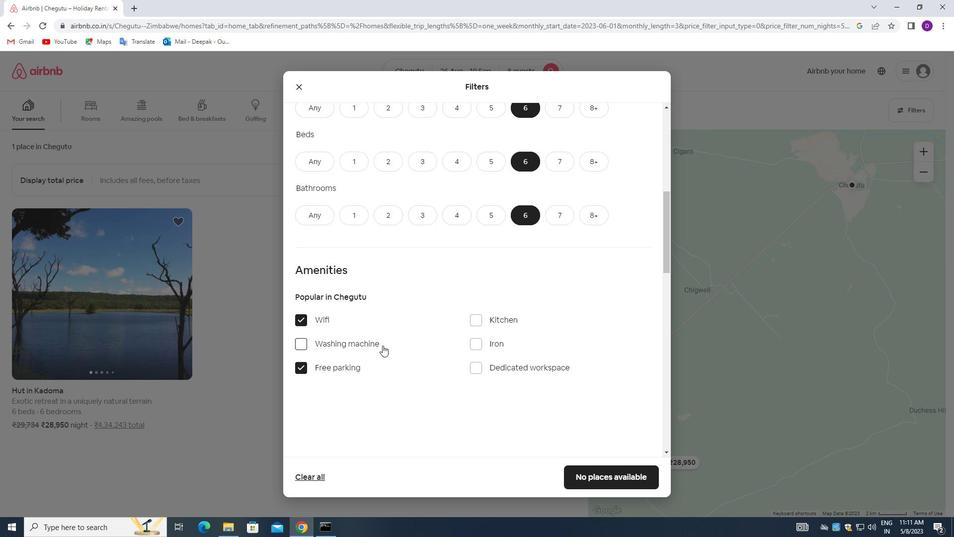 
Action: Mouse moved to (384, 344)
Screenshot: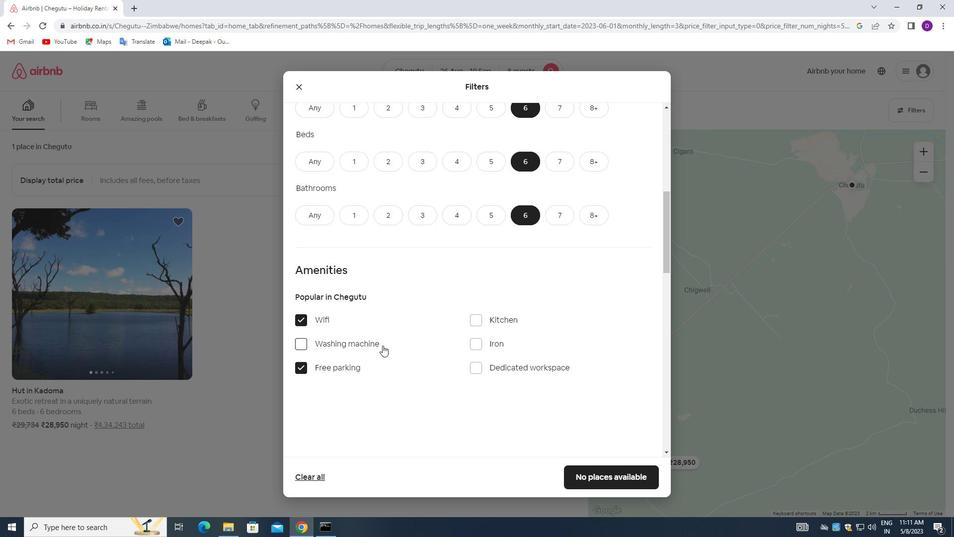 
Action: Mouse scrolled (384, 344) with delta (0, 0)
Screenshot: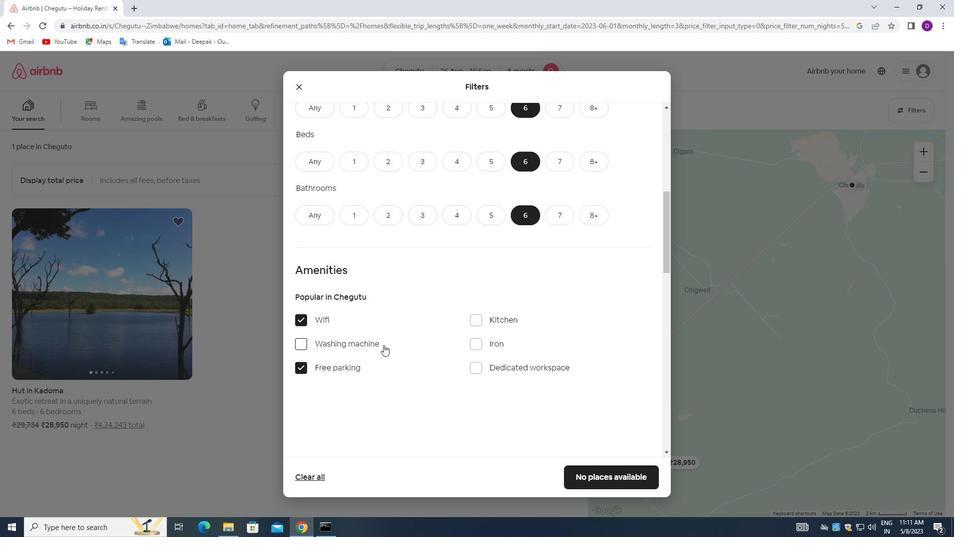 
Action: Mouse moved to (474, 352)
Screenshot: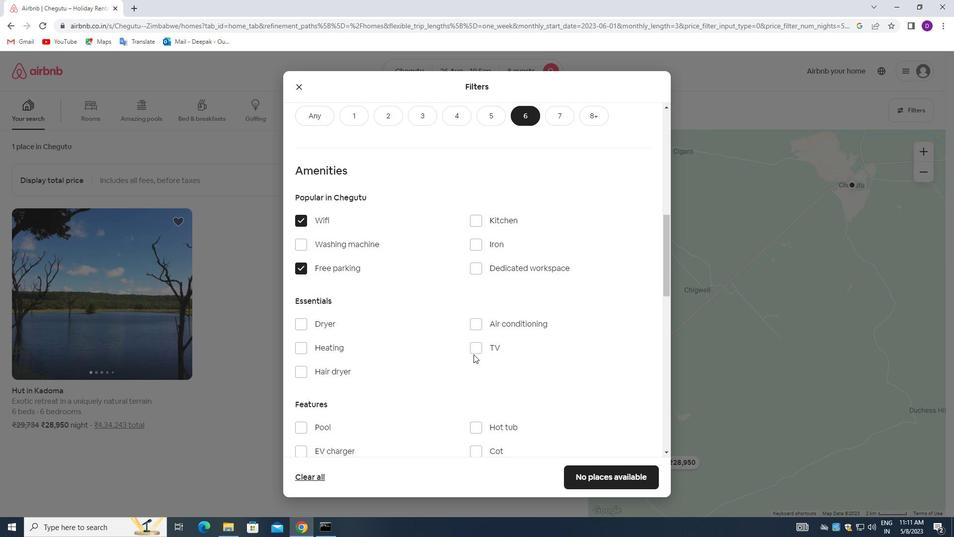 
Action: Mouse pressed left at (474, 352)
Screenshot: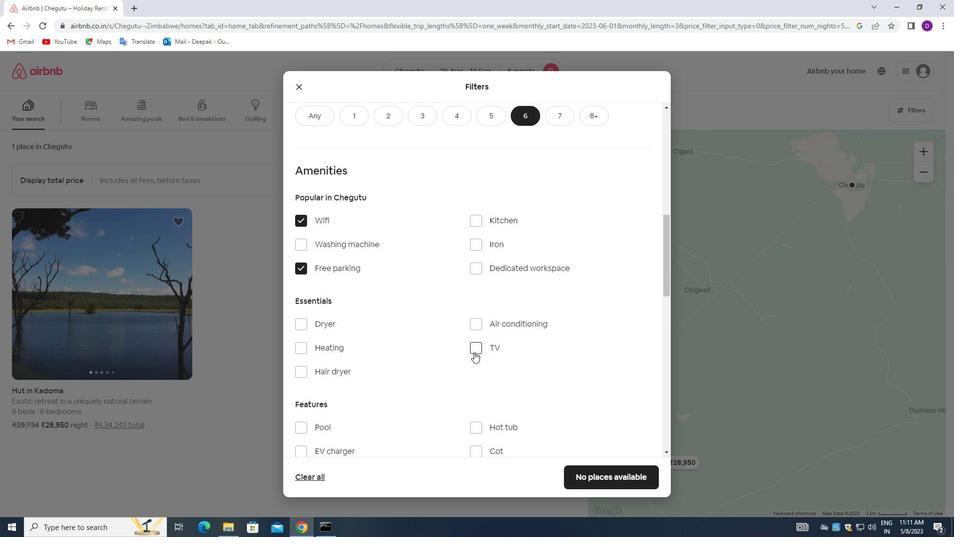 
Action: Mouse moved to (384, 344)
Screenshot: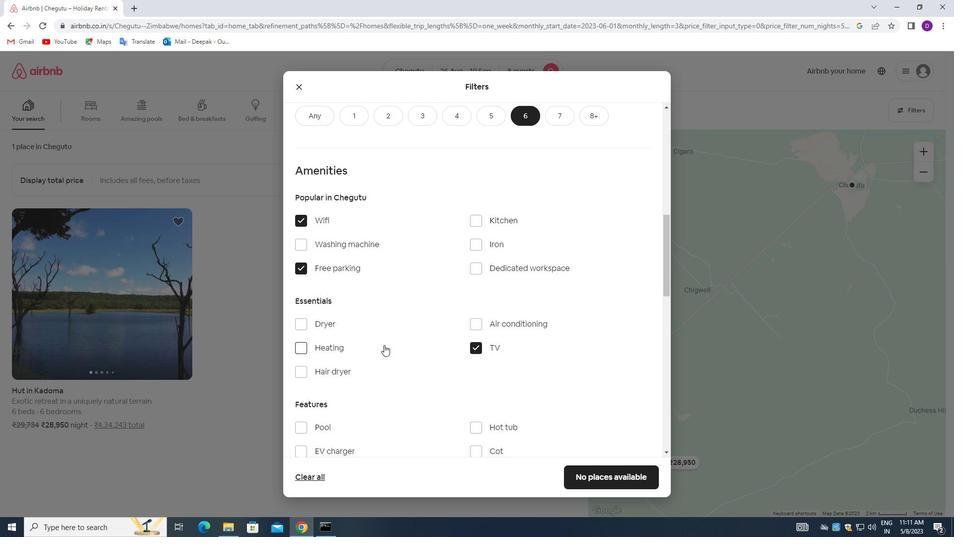 
Action: Mouse scrolled (384, 344) with delta (0, 0)
Screenshot: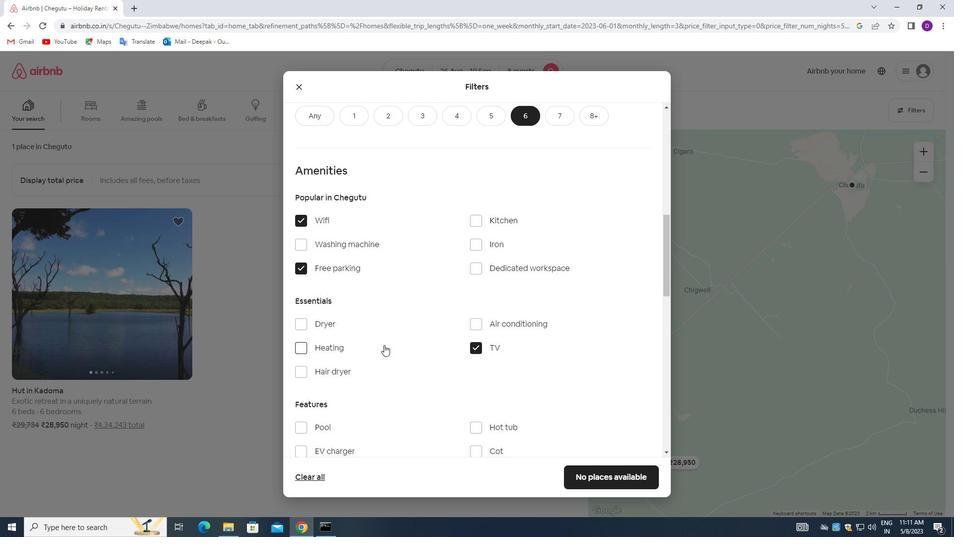 
Action: Mouse scrolled (384, 344) with delta (0, 0)
Screenshot: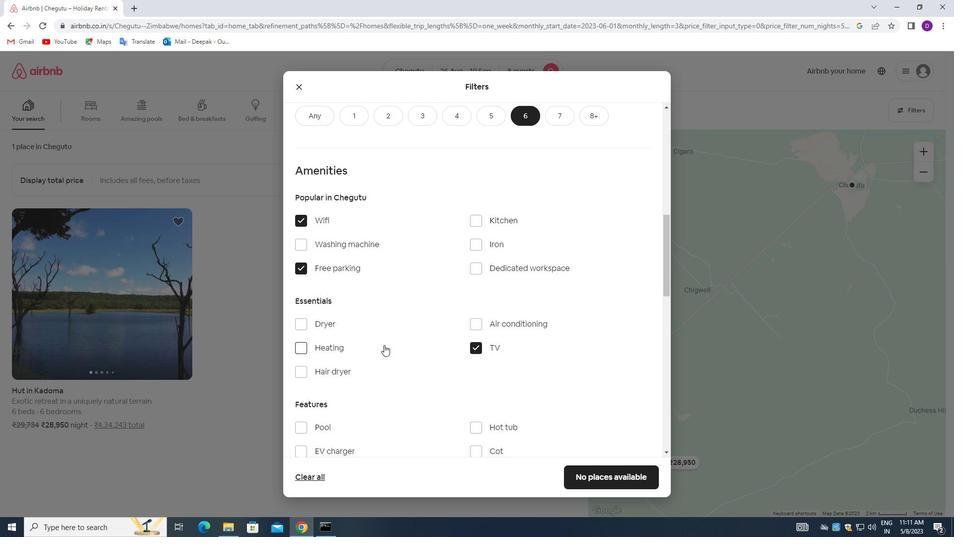 
Action: Mouse scrolled (384, 344) with delta (0, 0)
Screenshot: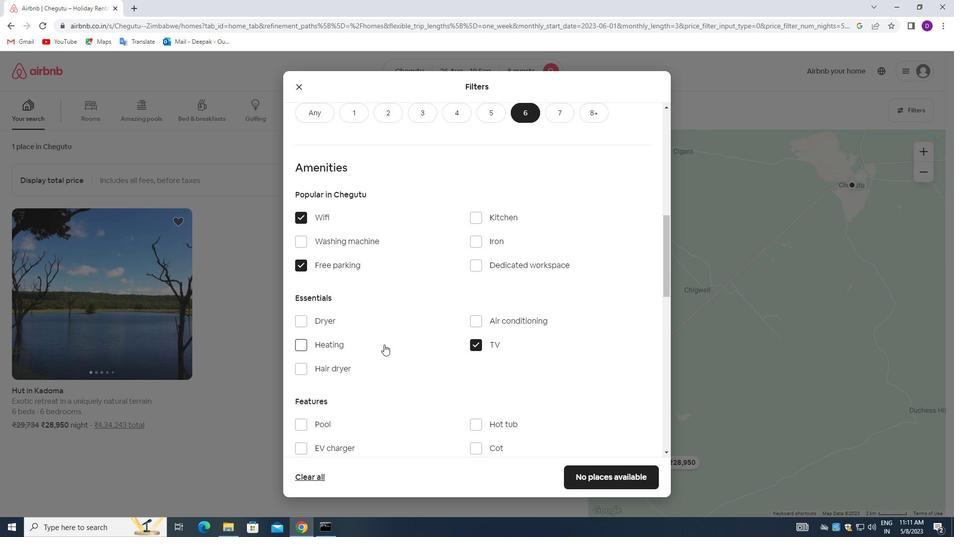 
Action: Mouse moved to (301, 329)
Screenshot: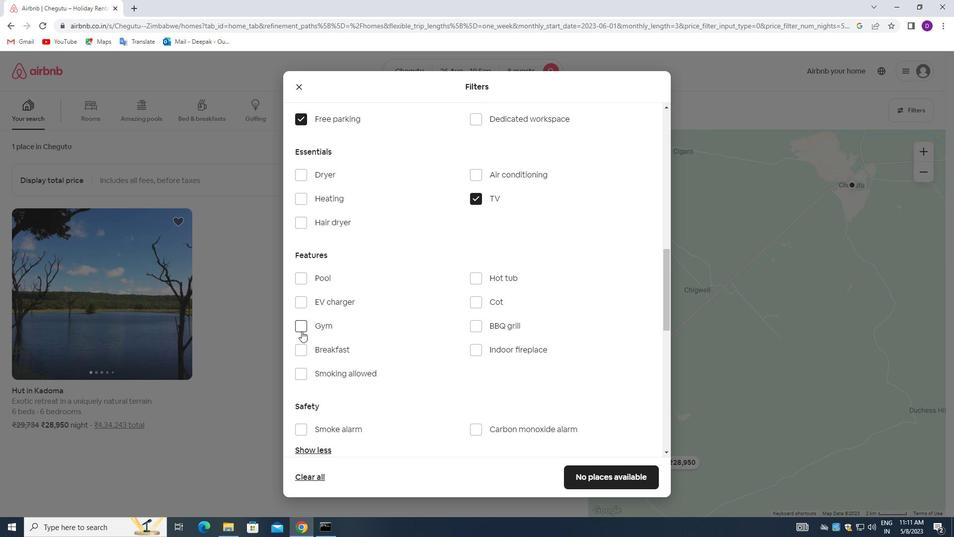 
Action: Mouse pressed left at (301, 329)
Screenshot: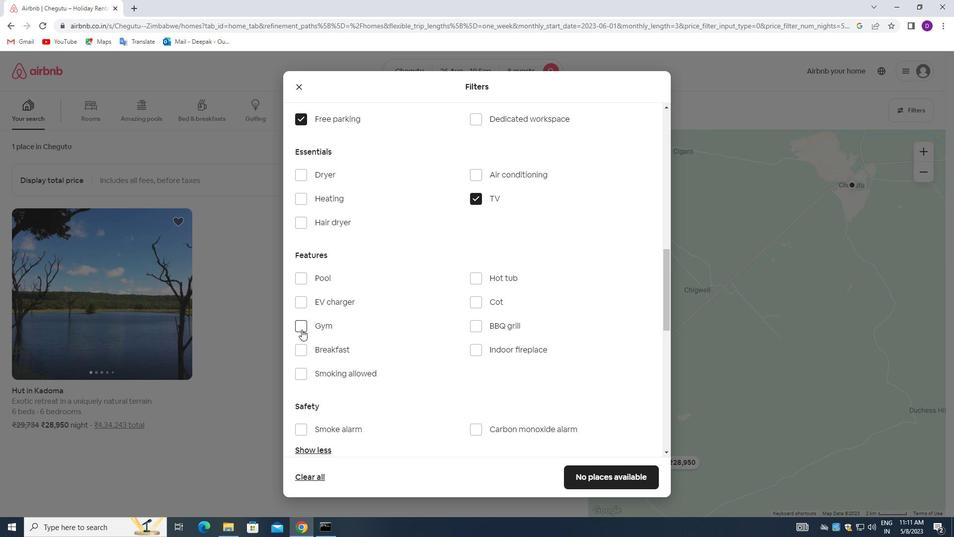 
Action: Mouse moved to (299, 355)
Screenshot: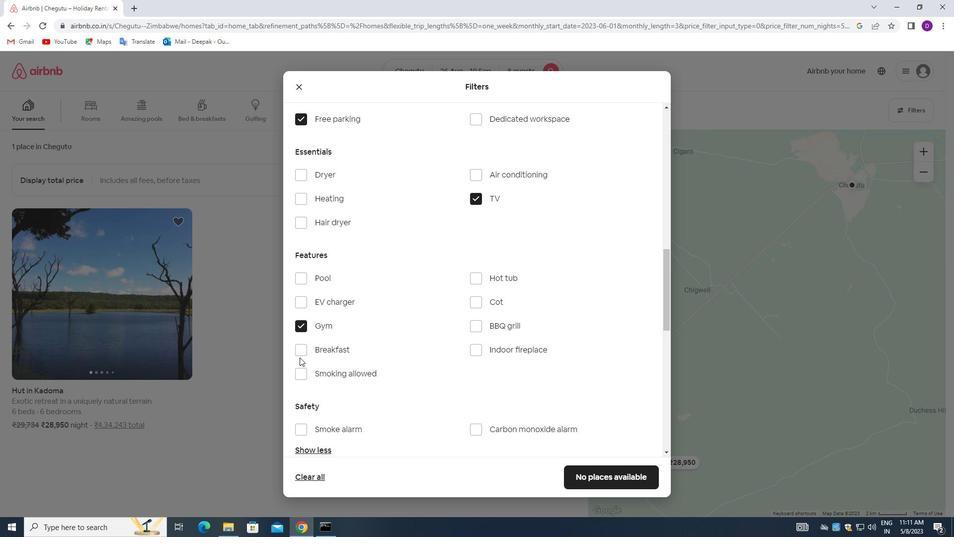 
Action: Mouse pressed left at (299, 355)
Screenshot: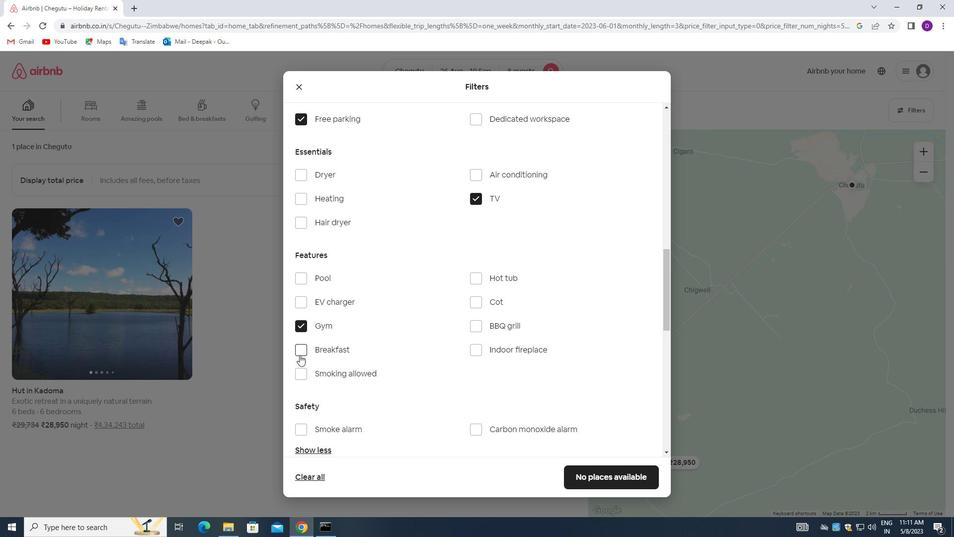 
Action: Mouse moved to (387, 326)
Screenshot: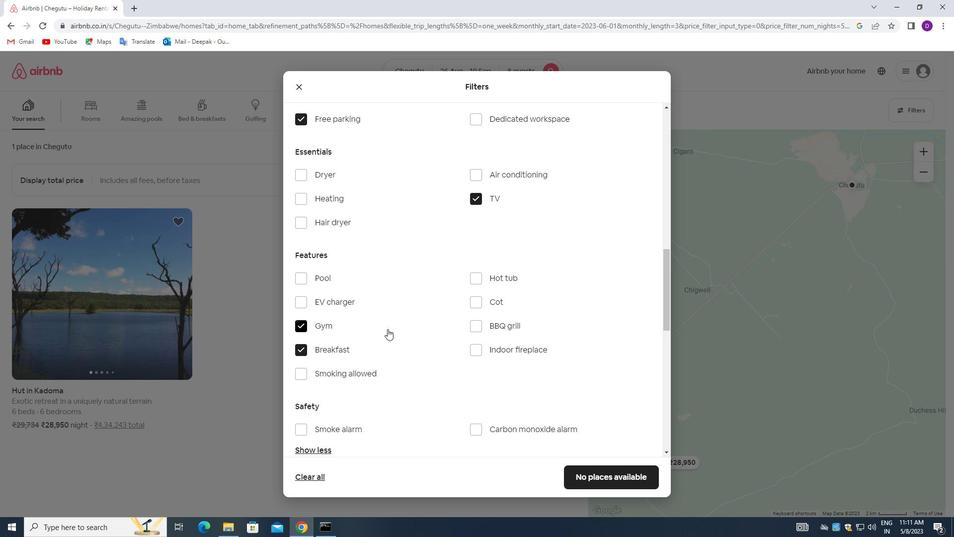 
Action: Mouse scrolled (387, 327) with delta (0, 0)
Screenshot: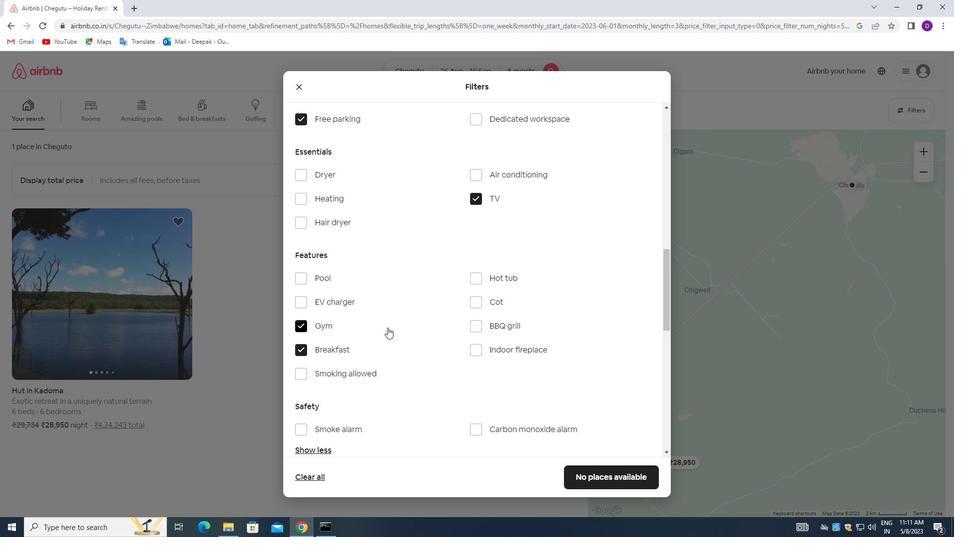 
Action: Mouse scrolled (387, 326) with delta (0, 0)
Screenshot: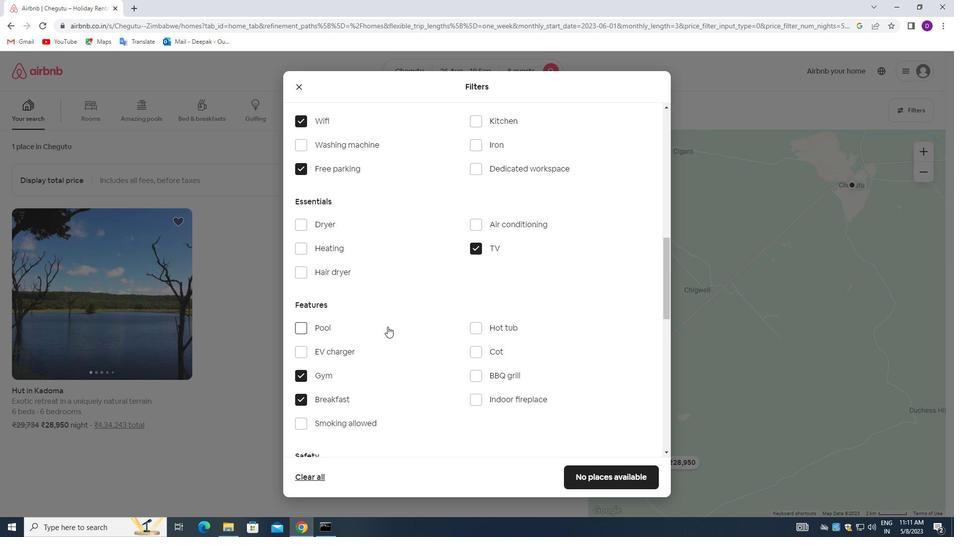 
Action: Mouse scrolled (387, 326) with delta (0, 0)
Screenshot: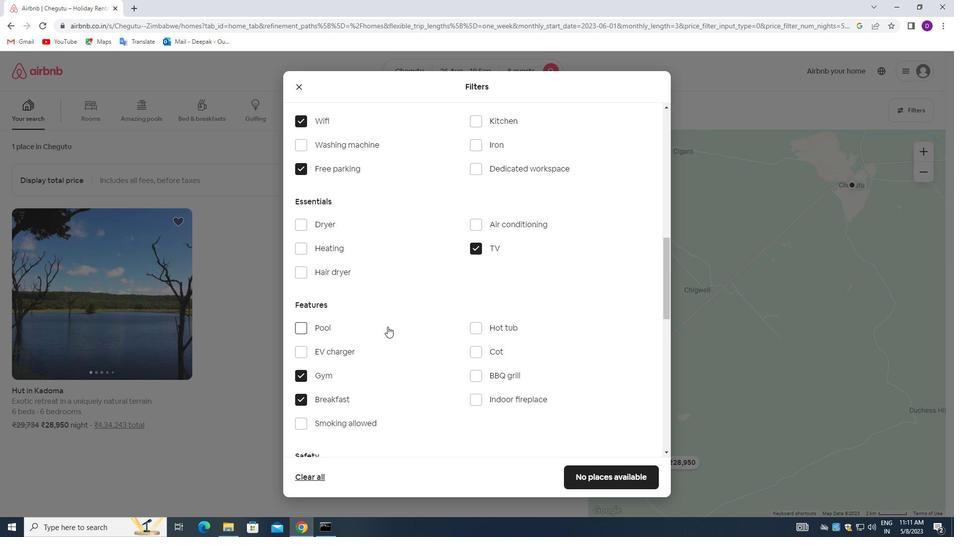 
Action: Mouse scrolled (387, 326) with delta (0, 0)
Screenshot: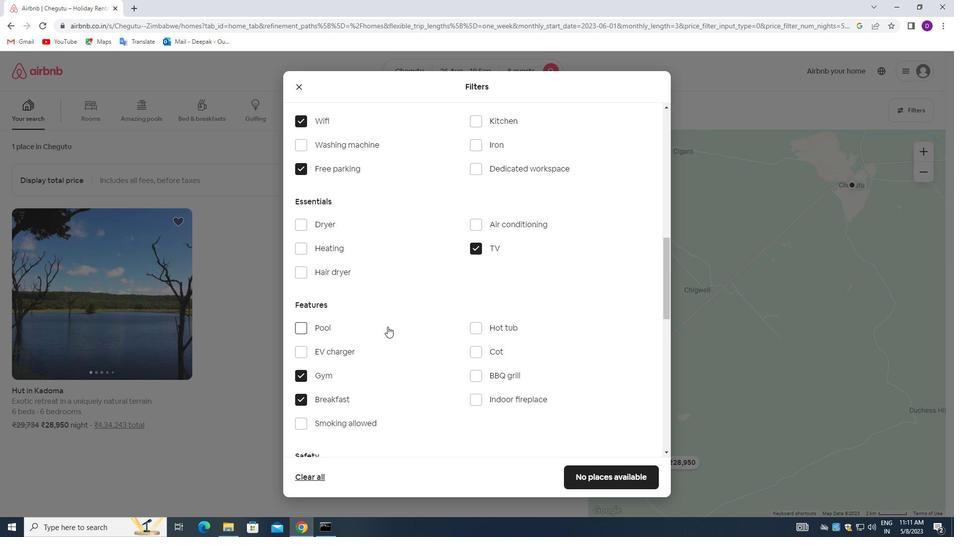 
Action: Mouse moved to (397, 331)
Screenshot: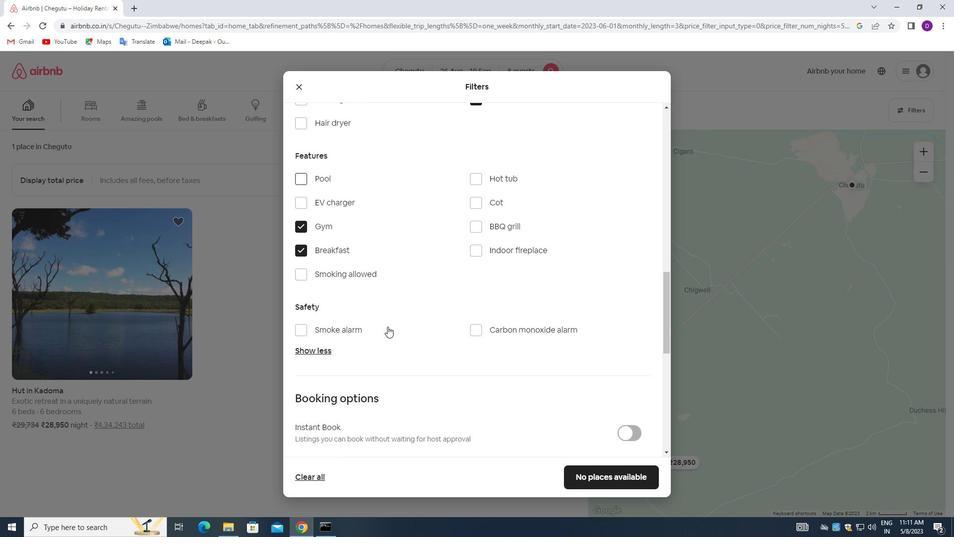 
Action: Mouse scrolled (397, 330) with delta (0, 0)
Screenshot: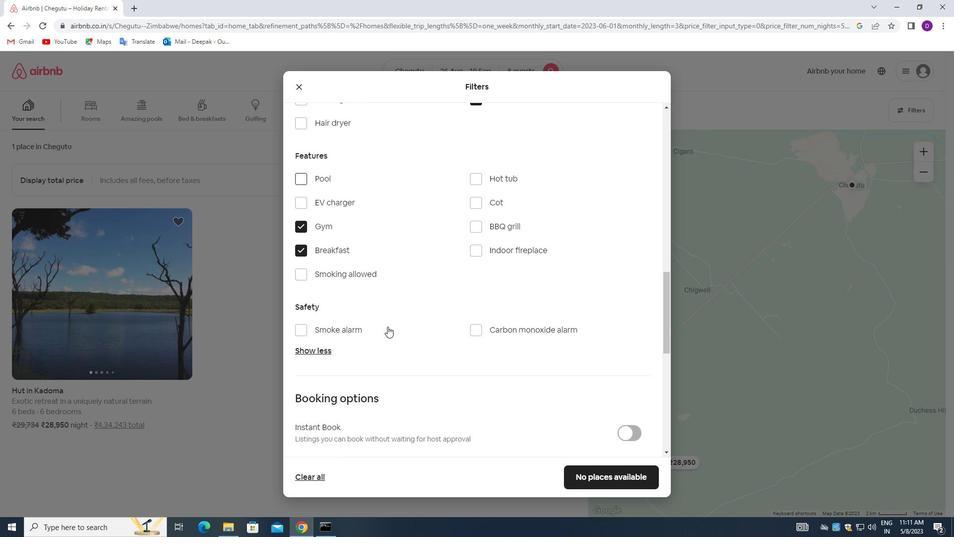 
Action: Mouse moved to (397, 331)
Screenshot: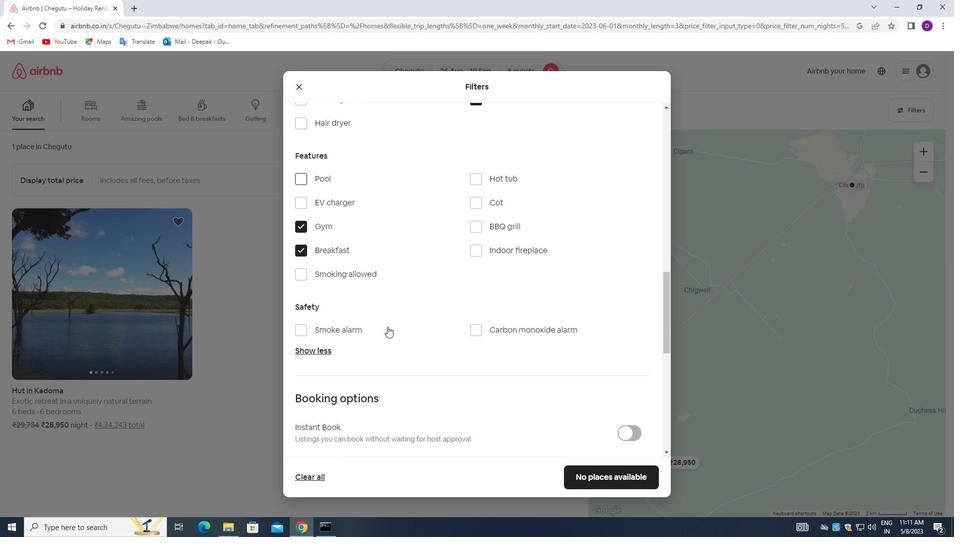 
Action: Mouse scrolled (397, 330) with delta (0, 0)
Screenshot: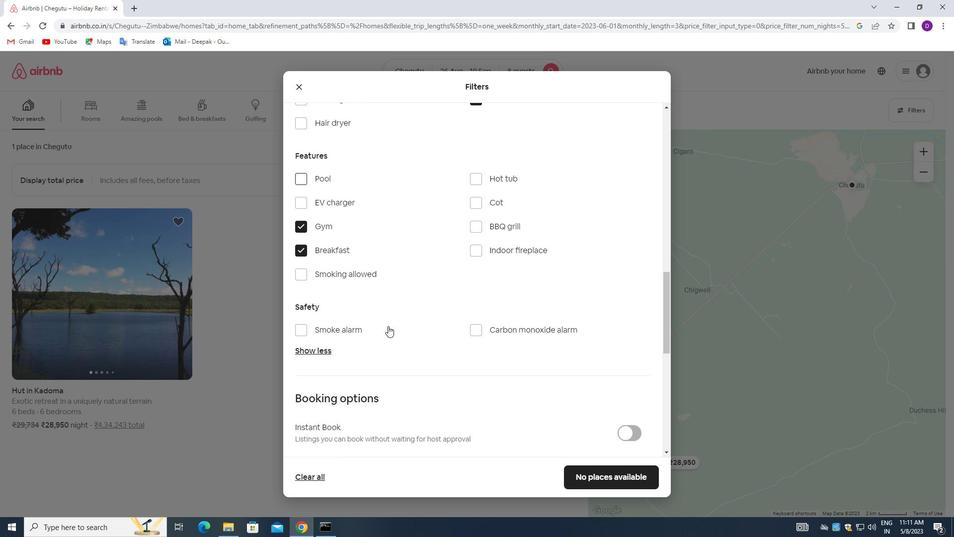 
Action: Mouse moved to (623, 369)
Screenshot: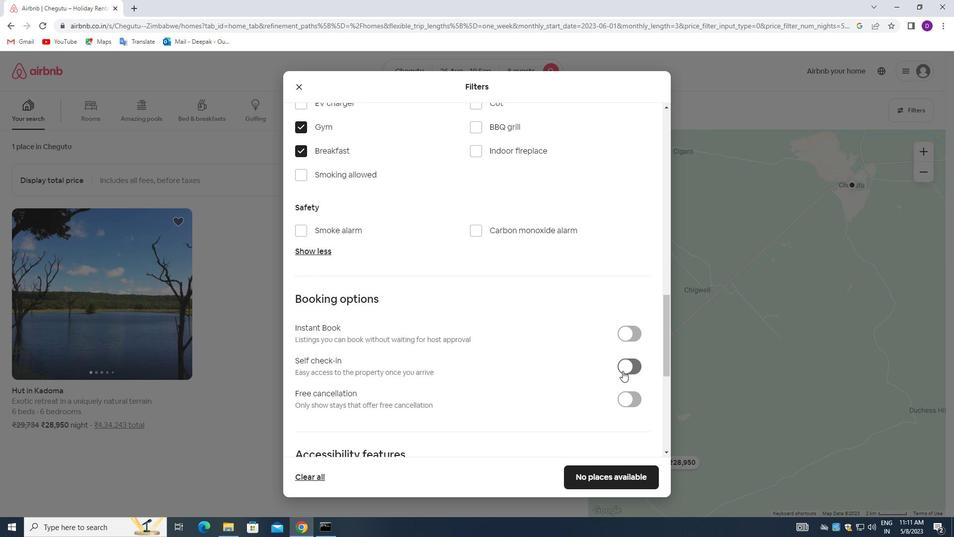 
Action: Mouse pressed left at (623, 369)
Screenshot: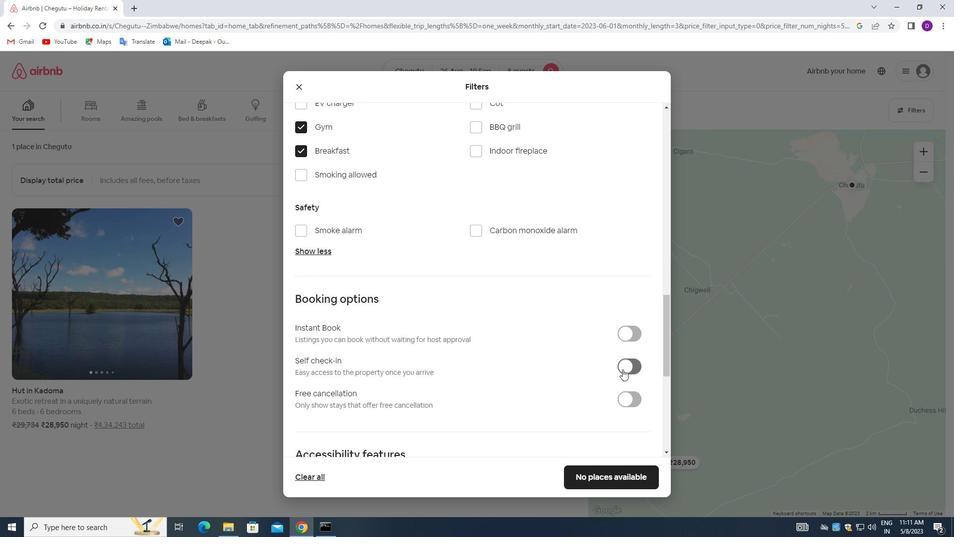 
Action: Mouse moved to (483, 363)
Screenshot: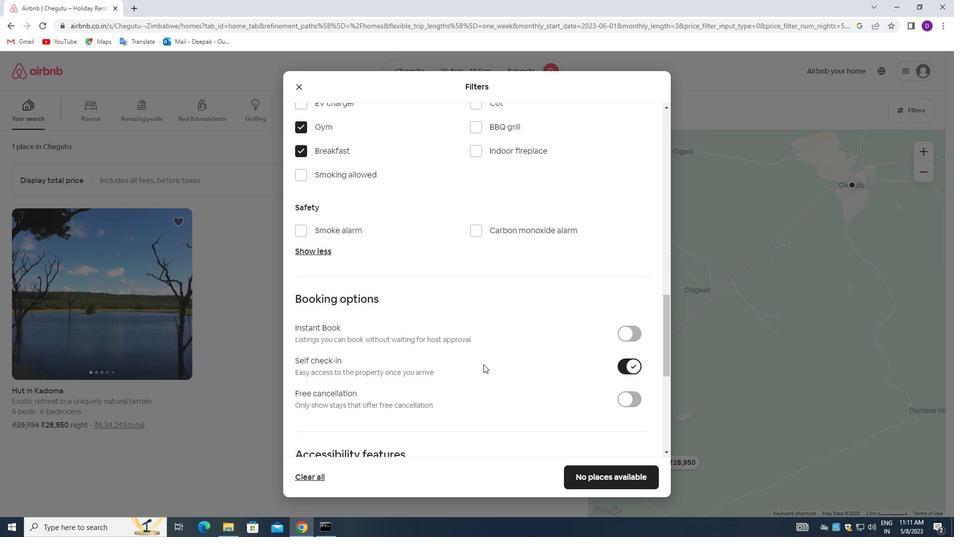 
Action: Mouse scrolled (483, 363) with delta (0, 0)
Screenshot: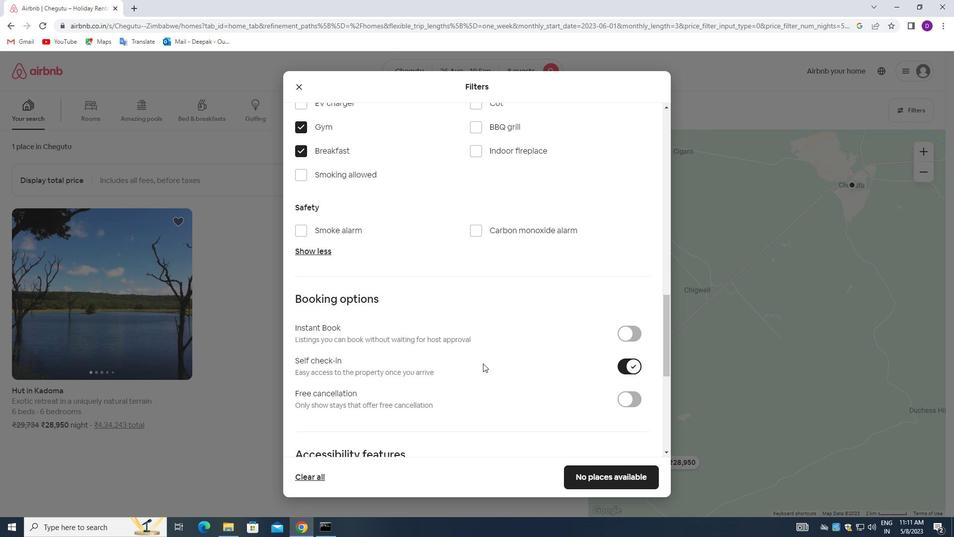 
Action: Mouse scrolled (483, 363) with delta (0, 0)
Screenshot: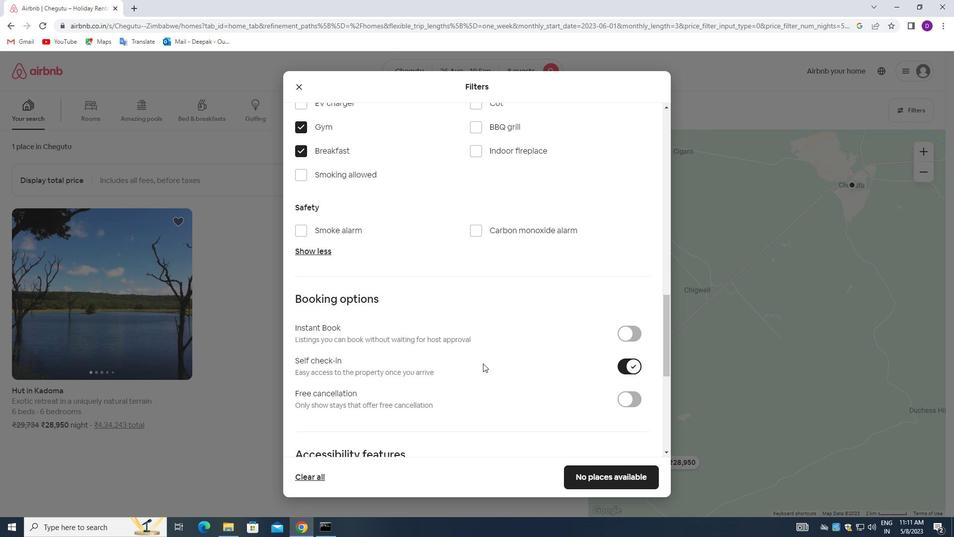 
Action: Mouse scrolled (483, 363) with delta (0, 0)
Screenshot: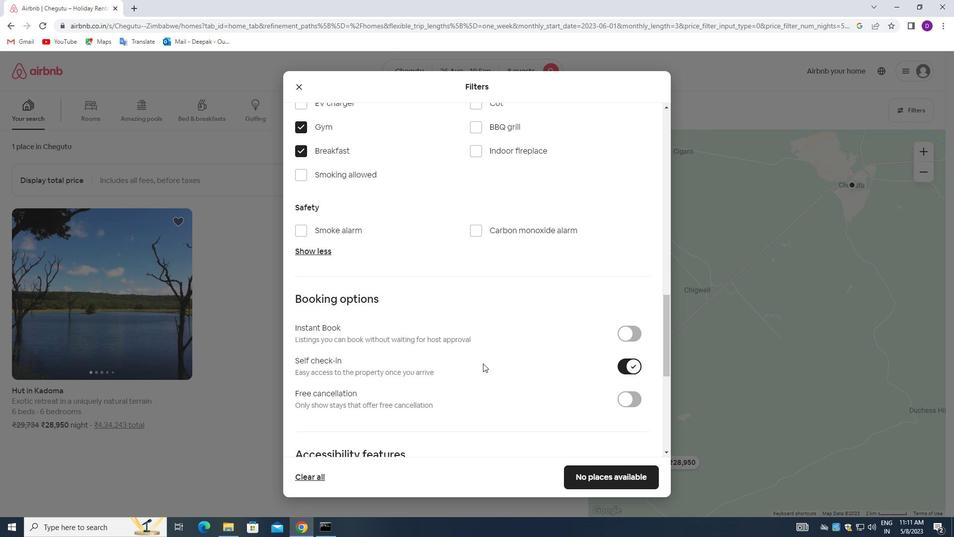 
Action: Mouse scrolled (483, 363) with delta (0, 0)
Screenshot: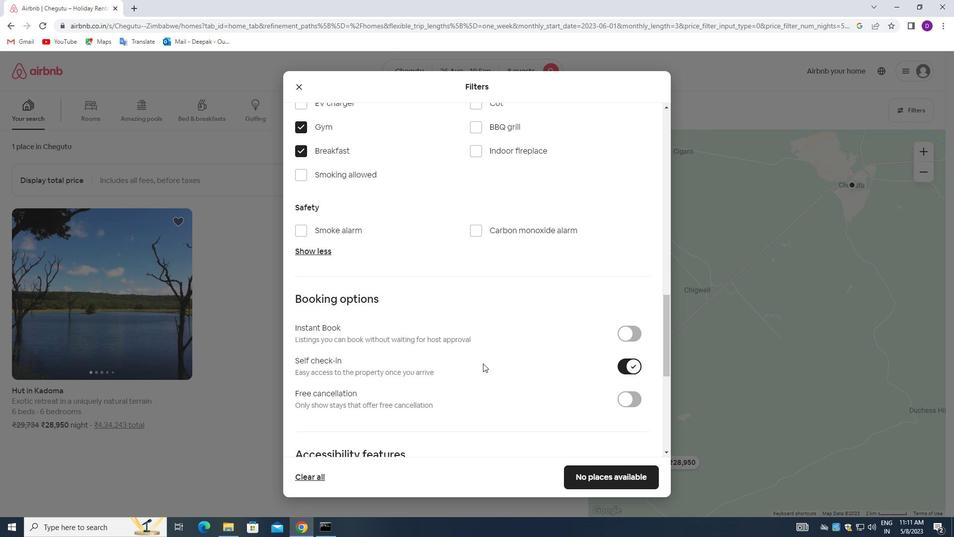 
Action: Mouse moved to (483, 363)
Screenshot: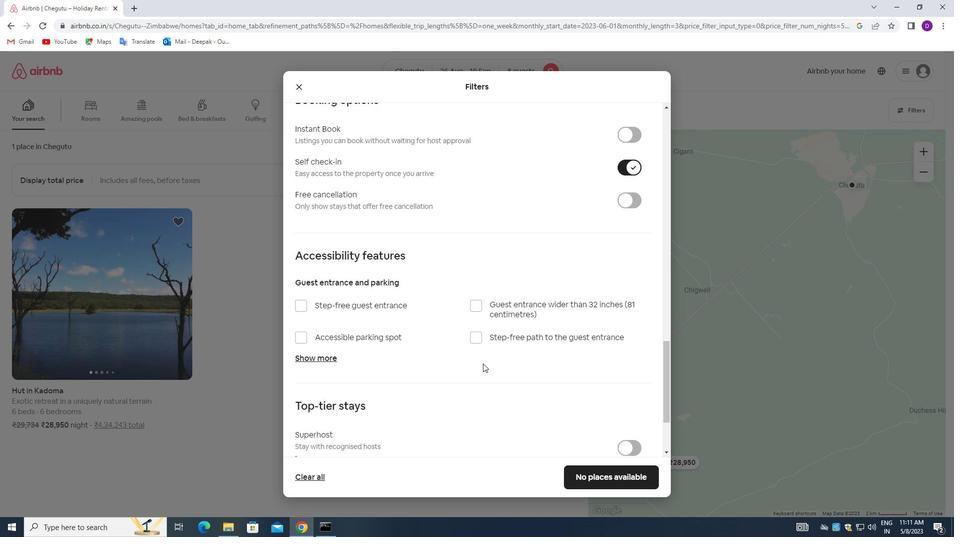 
Action: Mouse scrolled (483, 363) with delta (0, 0)
Screenshot: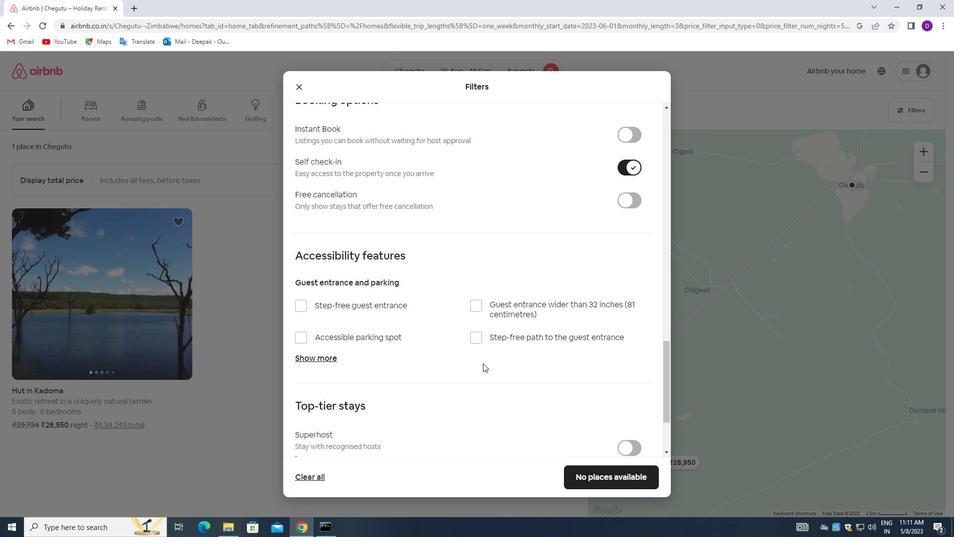 
Action: Mouse moved to (483, 364)
Screenshot: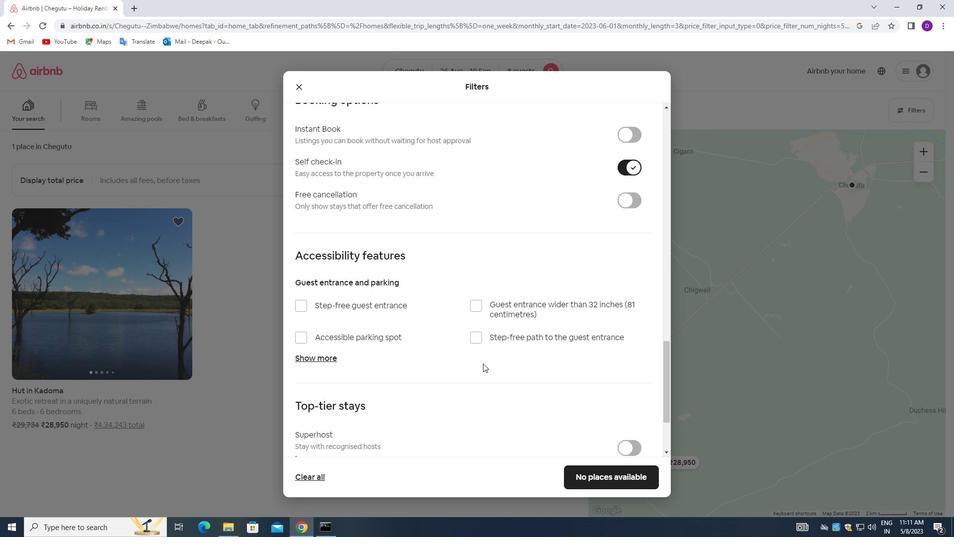 
Action: Mouse scrolled (483, 363) with delta (0, 0)
Screenshot: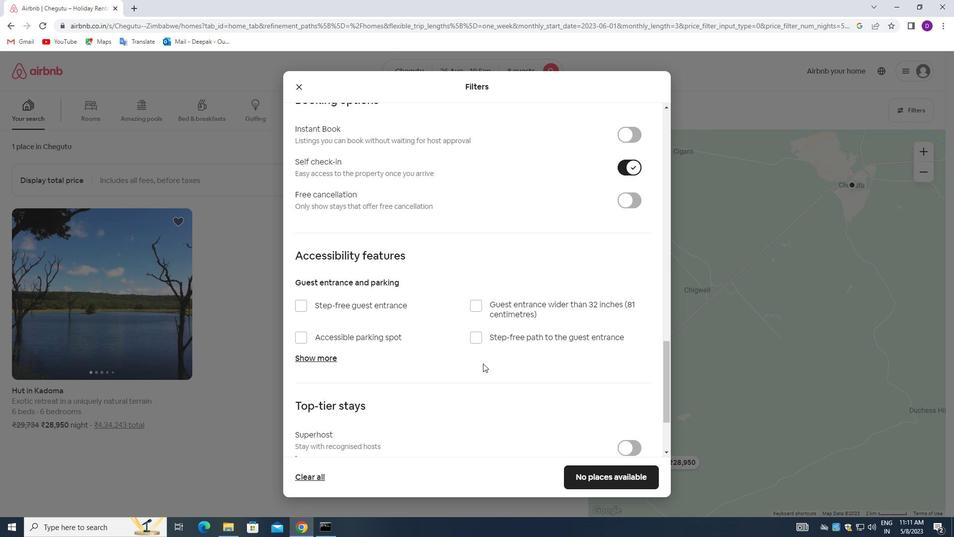 
Action: Mouse moved to (484, 365)
Screenshot: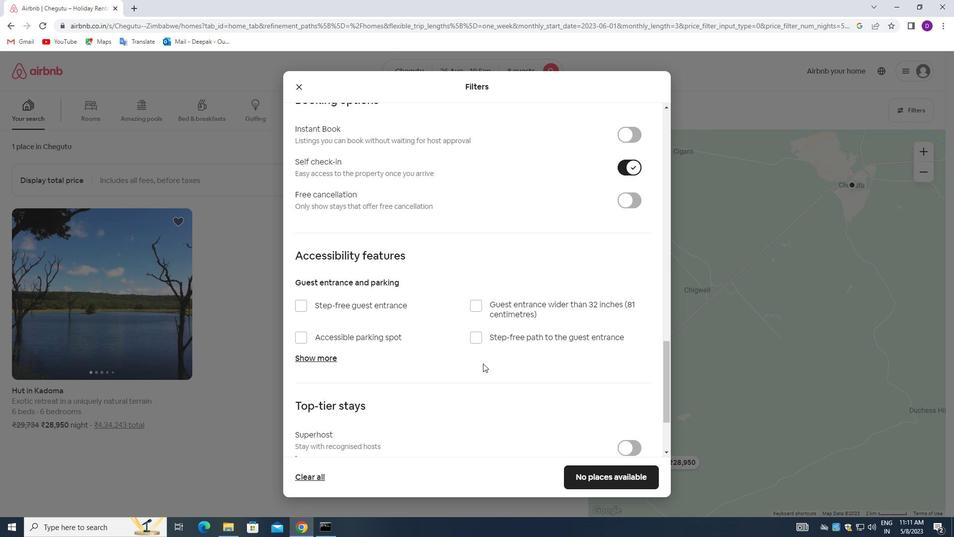 
Action: Mouse scrolled (484, 364) with delta (0, 0)
Screenshot: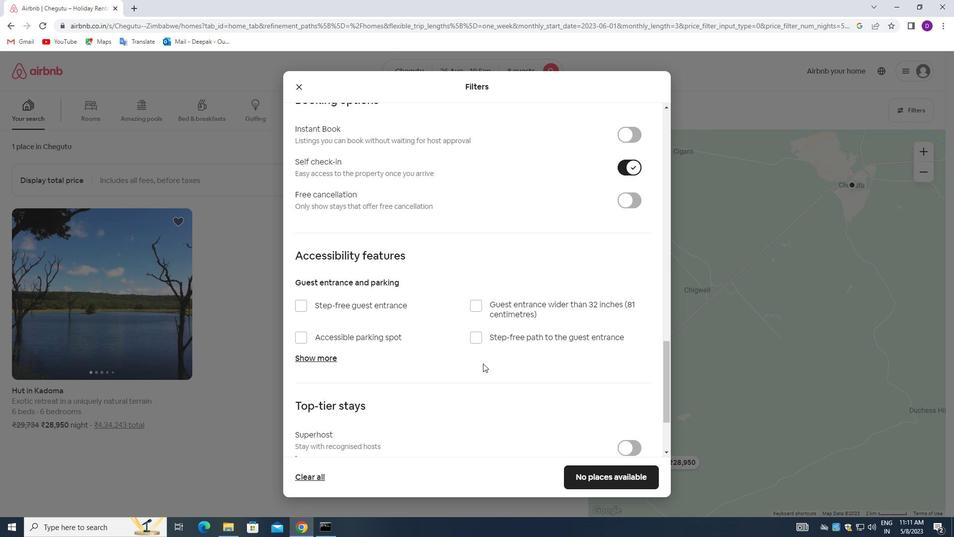 
Action: Mouse moved to (484, 366)
Screenshot: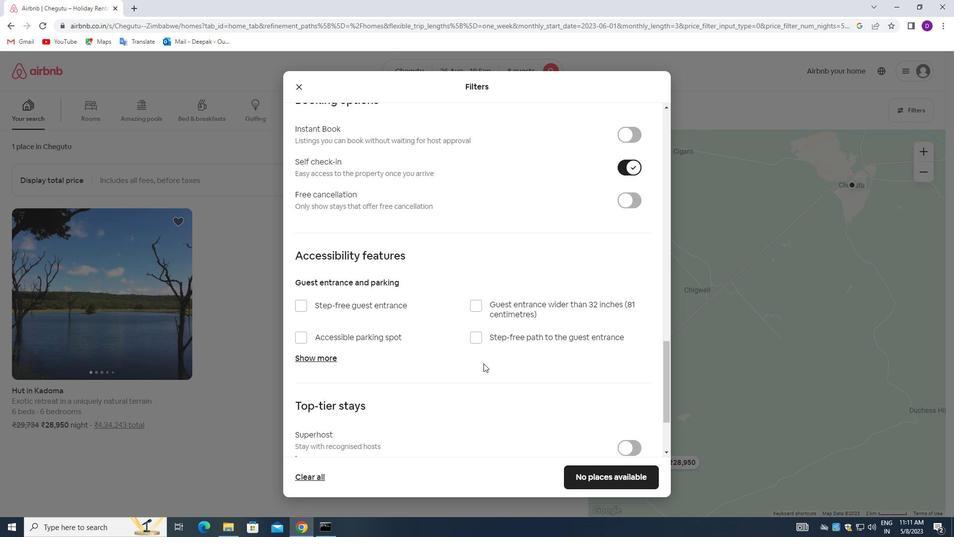 
Action: Mouse scrolled (484, 366) with delta (0, 0)
Screenshot: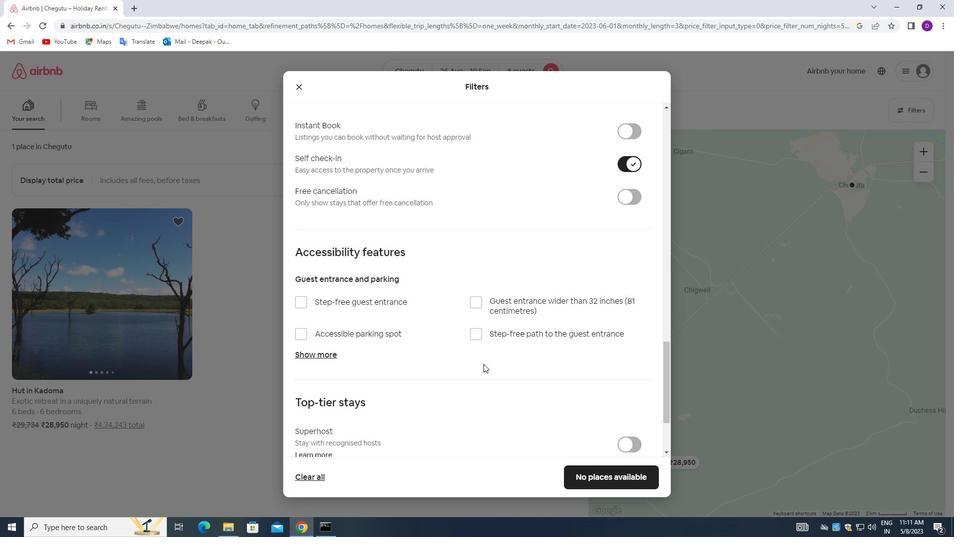 
Action: Mouse moved to (301, 432)
Screenshot: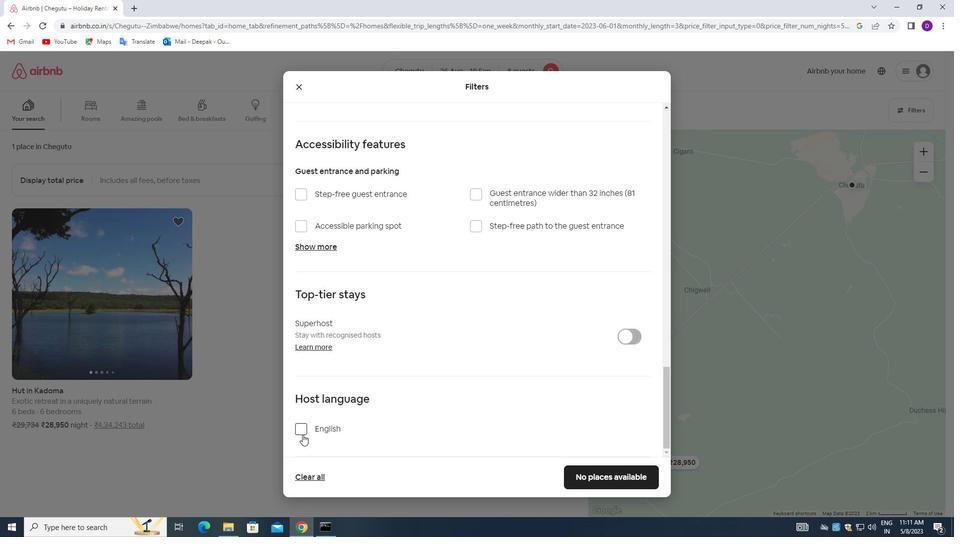
Action: Mouse pressed left at (301, 432)
Screenshot: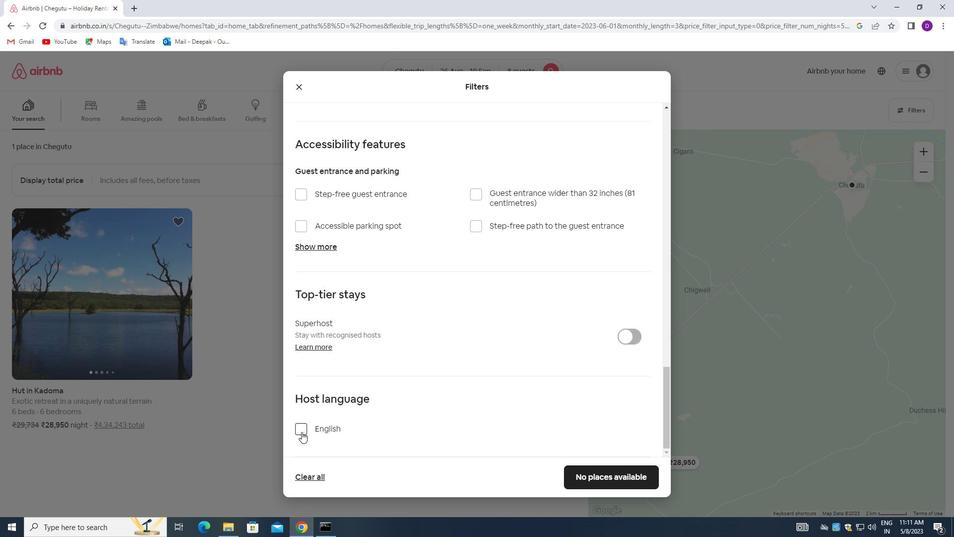 
Action: Mouse moved to (569, 471)
Screenshot: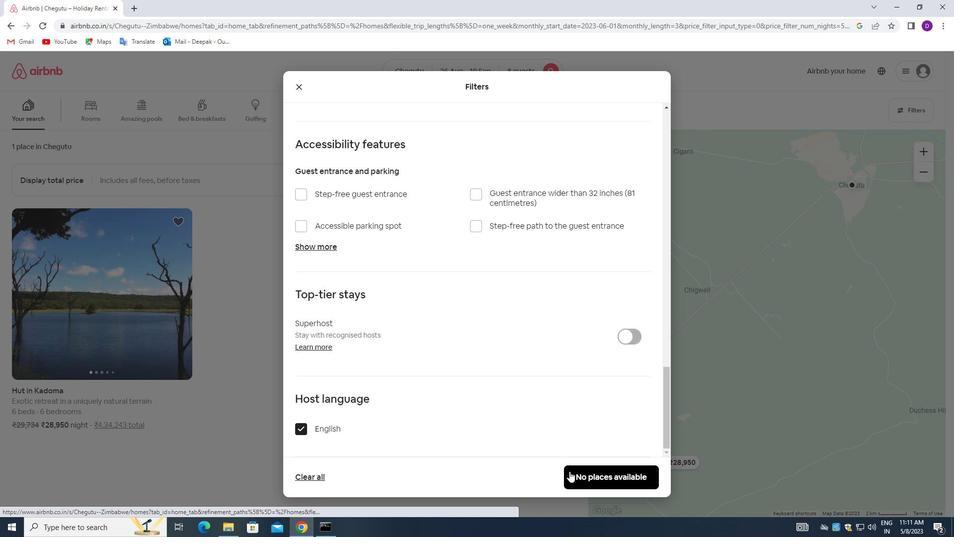 
Action: Mouse pressed left at (569, 471)
Screenshot: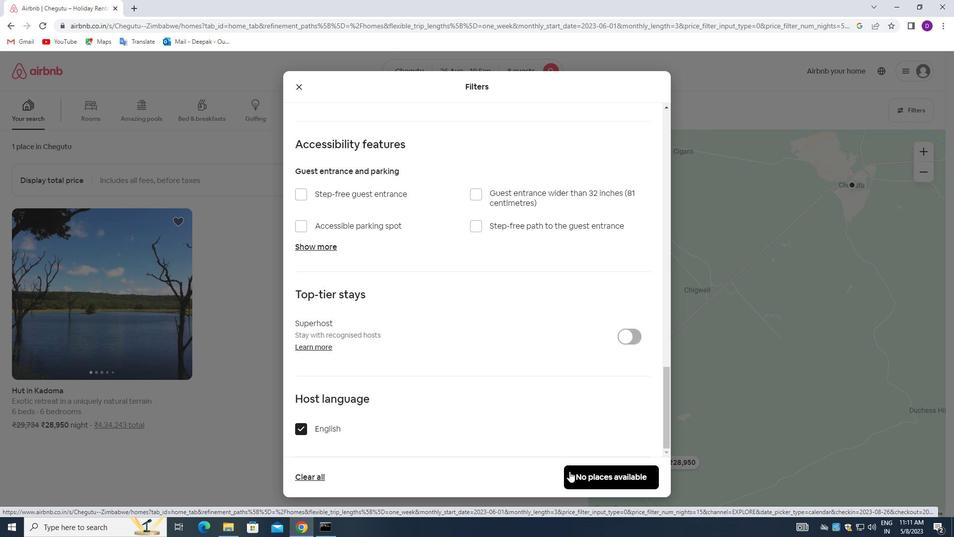 
Action: Mouse moved to (517, 360)
Screenshot: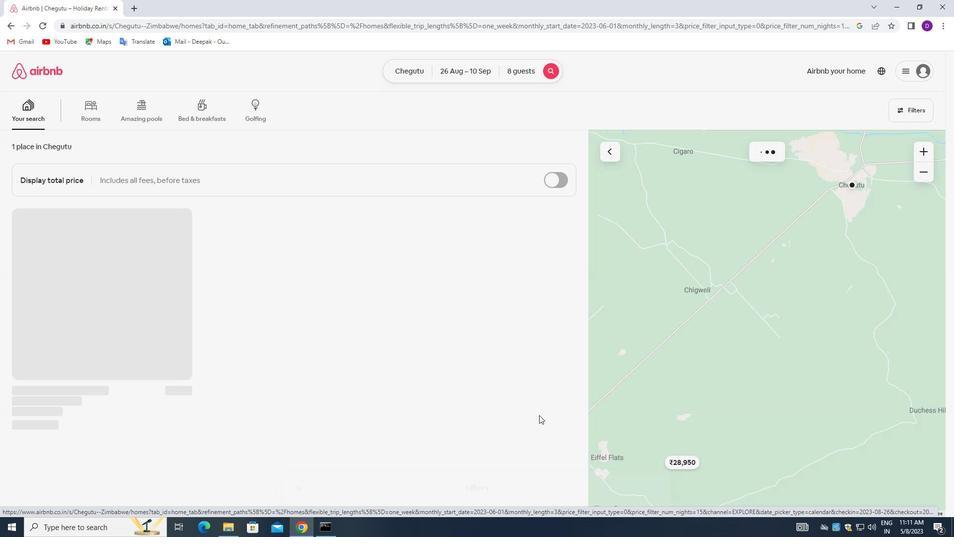 
